 Task: Find a one-way flight from Atlanta to Laramie on May 3 for 3 passengers in premium economy, using United Airlines, with 1 checked bag, departing between 10:00 PM and 12:00 AM.
Action: Mouse moved to (312, 308)
Screenshot: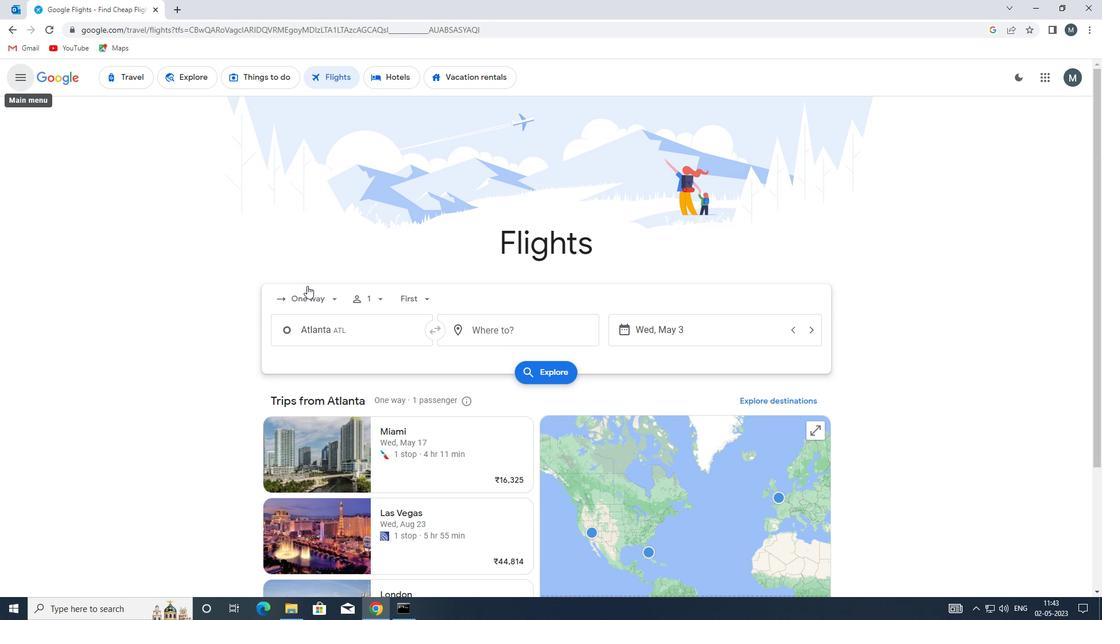 
Action: Mouse pressed left at (312, 308)
Screenshot: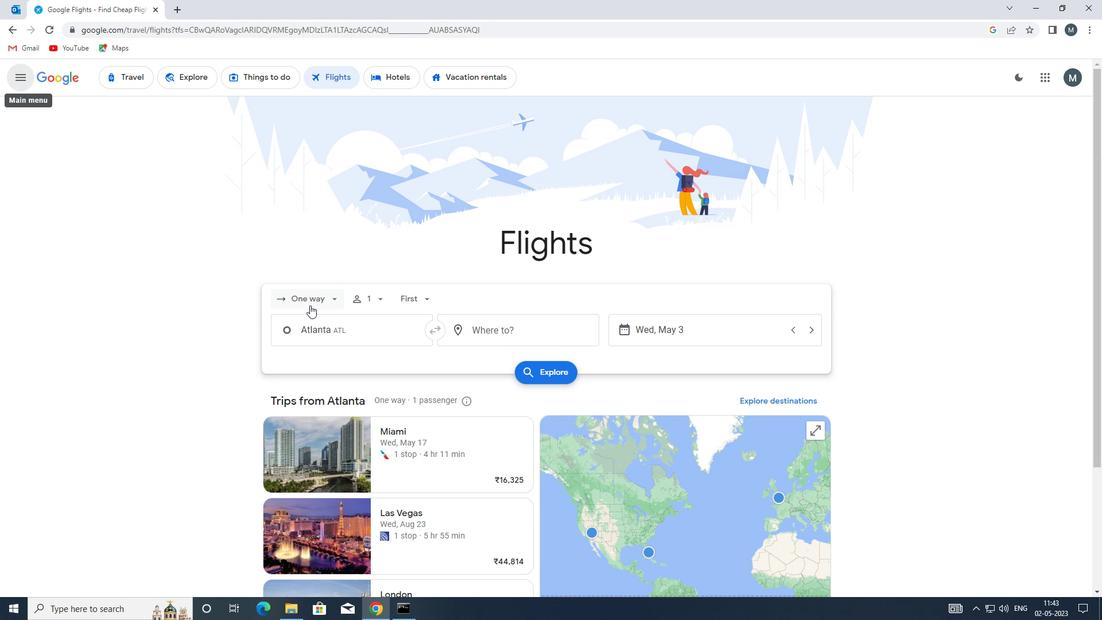 
Action: Mouse moved to (320, 359)
Screenshot: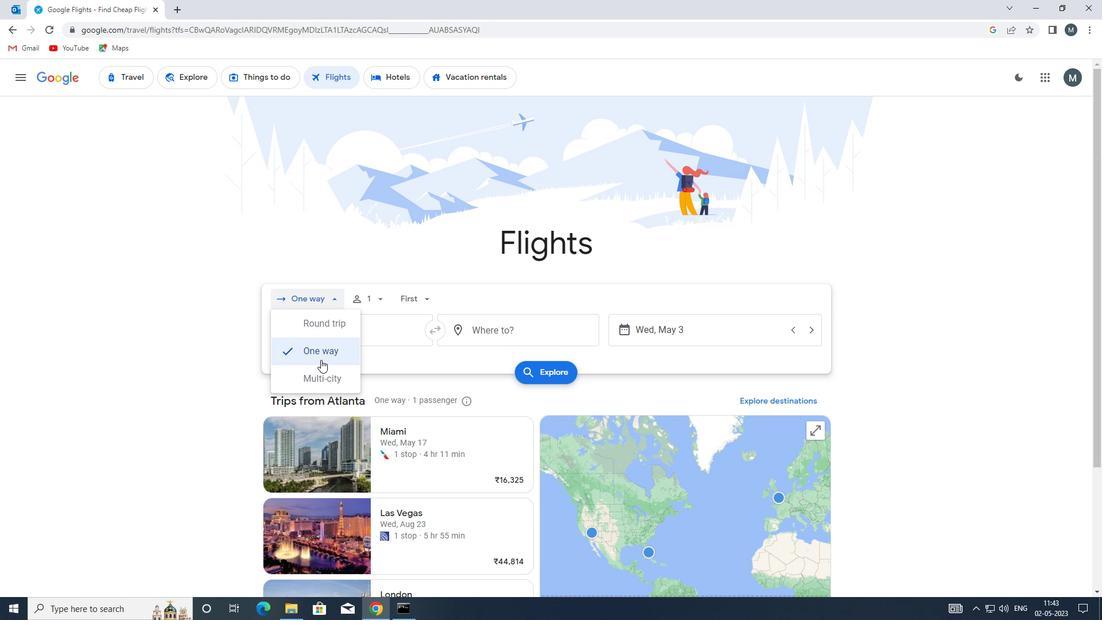 
Action: Mouse pressed left at (320, 359)
Screenshot: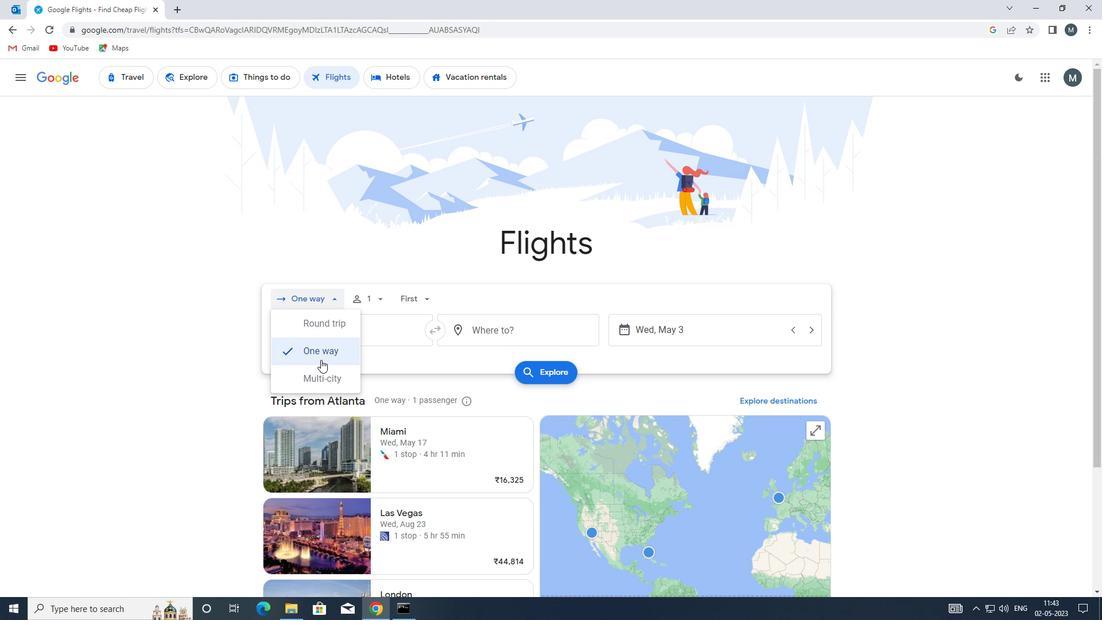 
Action: Mouse moved to (374, 302)
Screenshot: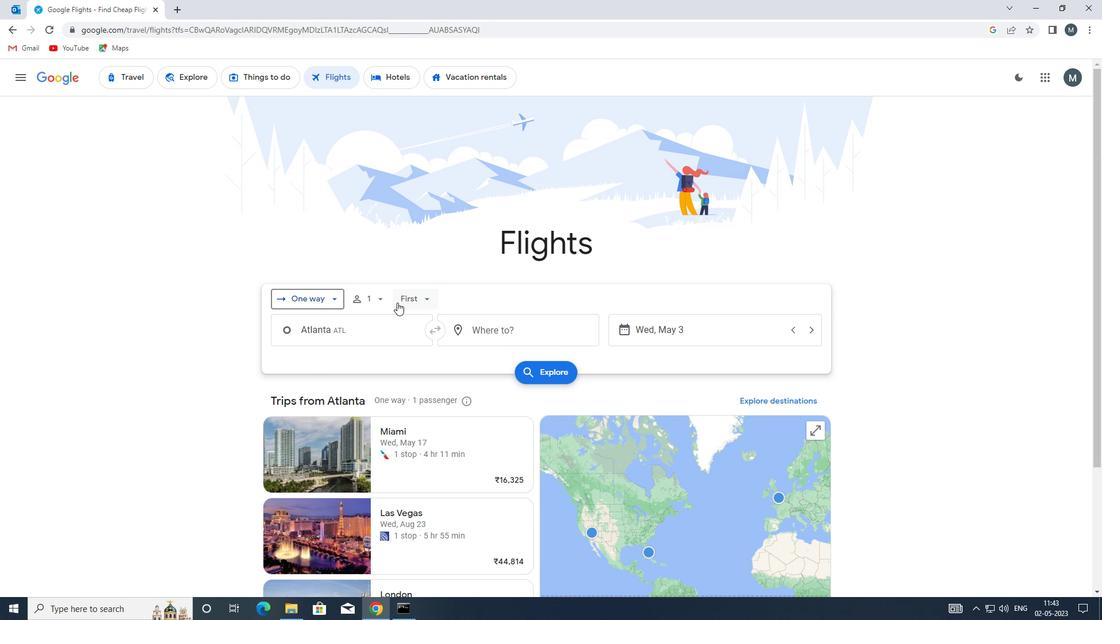 
Action: Mouse pressed left at (374, 302)
Screenshot: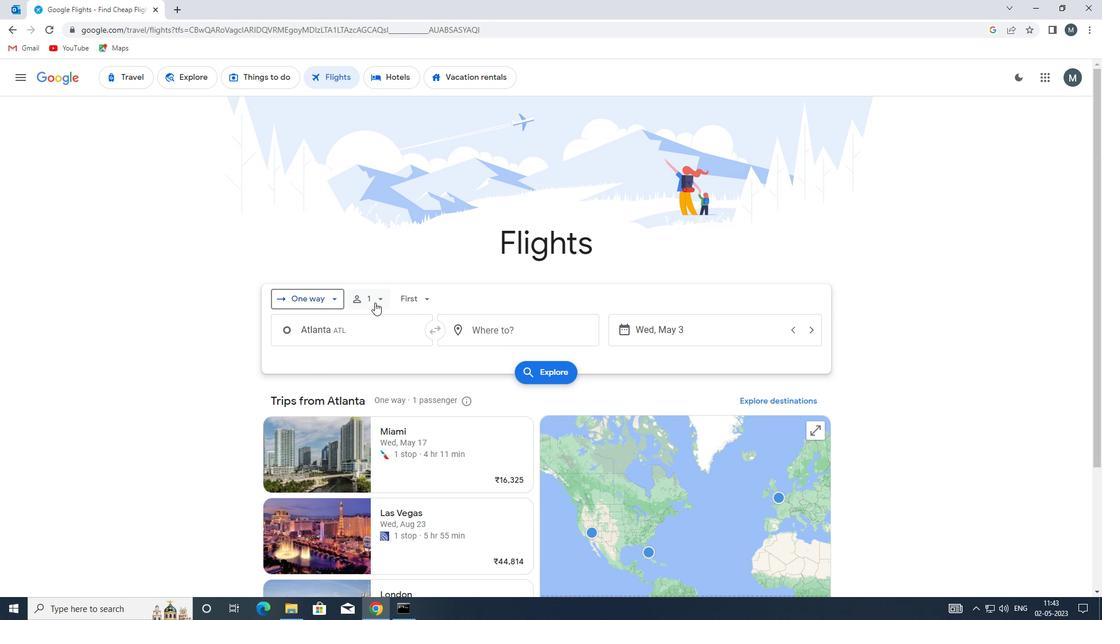
Action: Mouse moved to (463, 358)
Screenshot: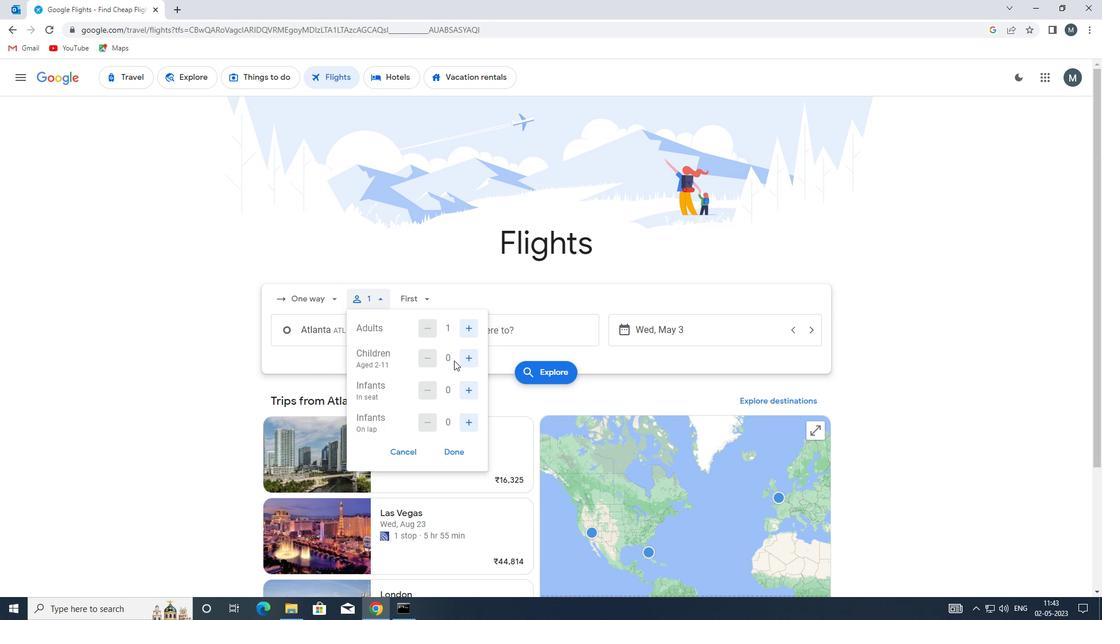 
Action: Mouse pressed left at (463, 358)
Screenshot: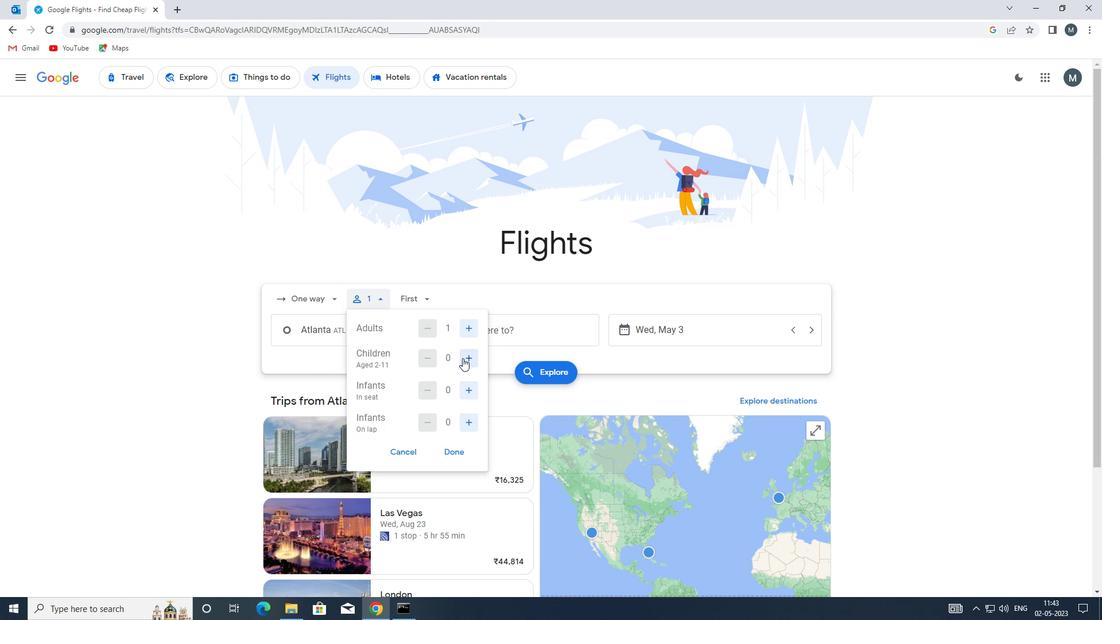 
Action: Mouse moved to (474, 387)
Screenshot: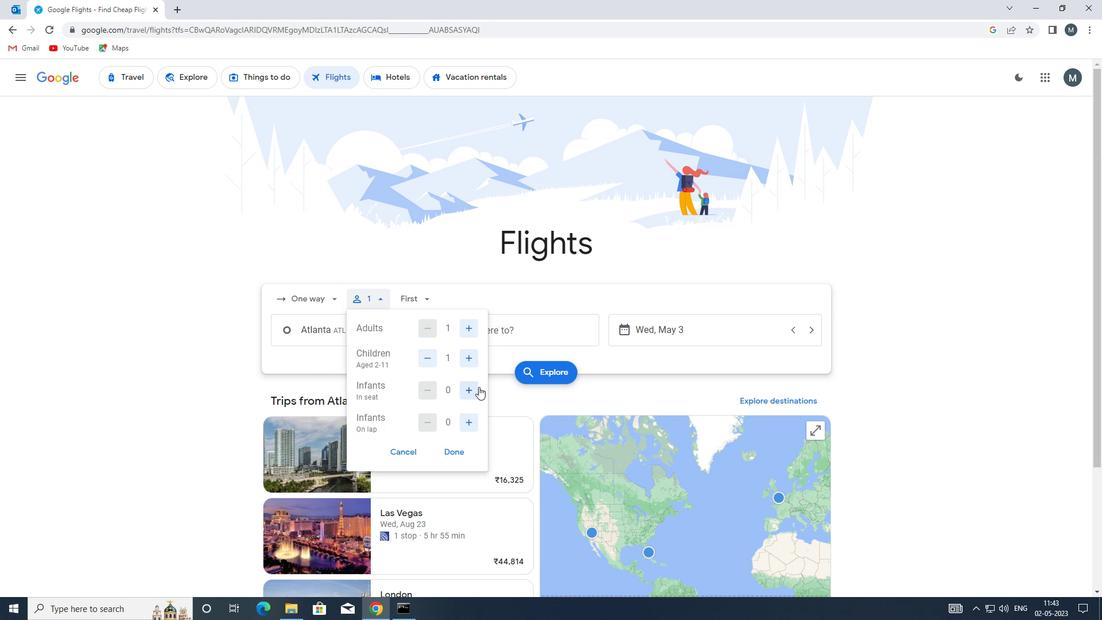 
Action: Mouse pressed left at (474, 387)
Screenshot: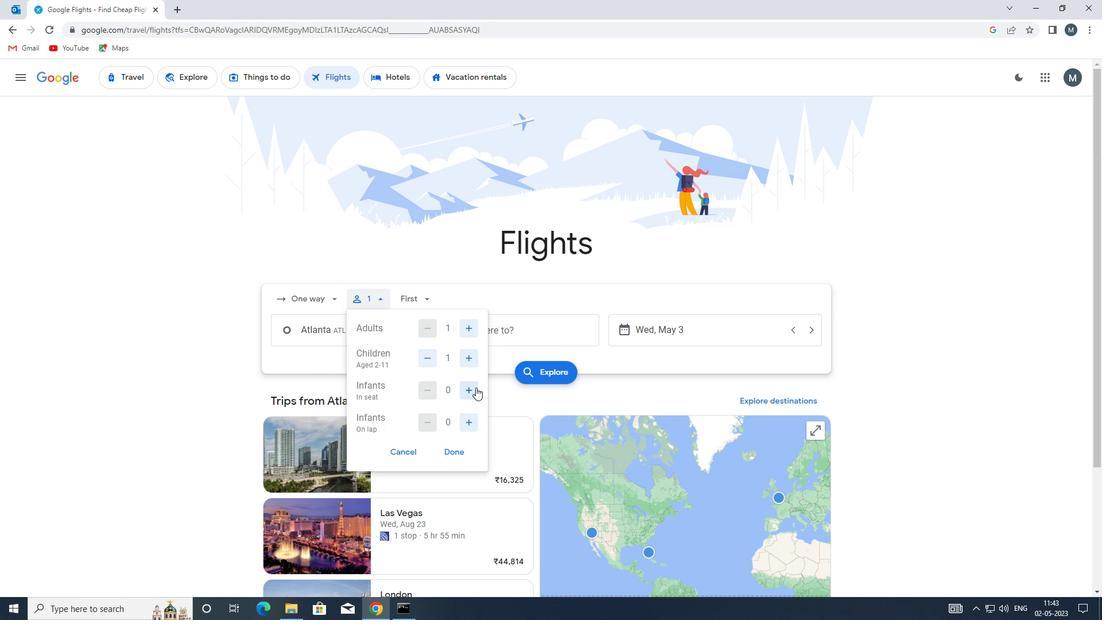 
Action: Mouse moved to (450, 455)
Screenshot: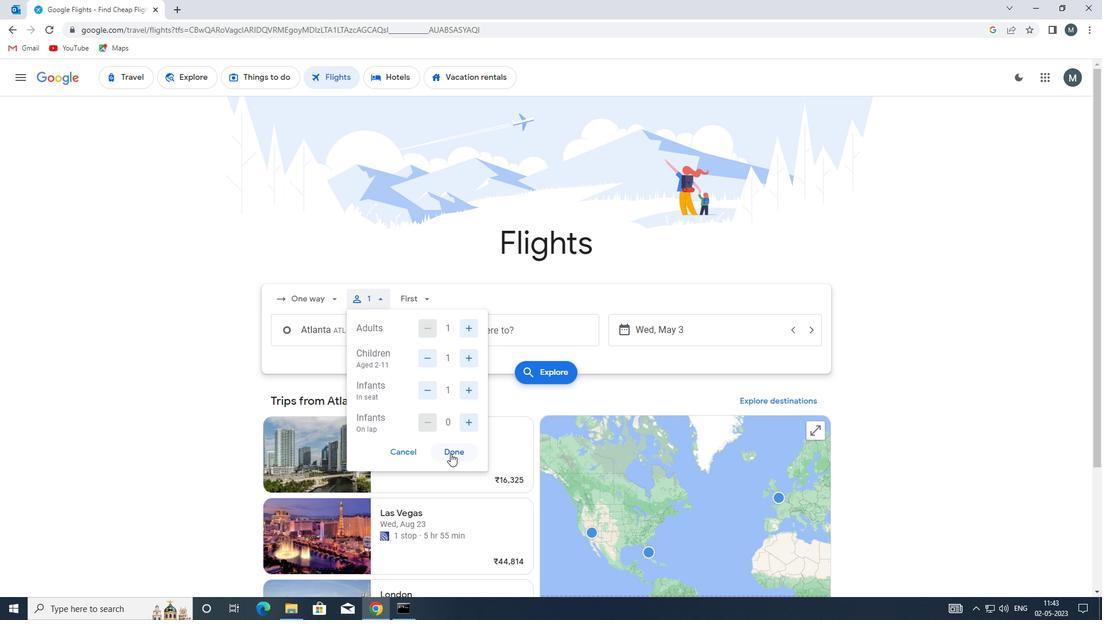 
Action: Mouse pressed left at (450, 455)
Screenshot: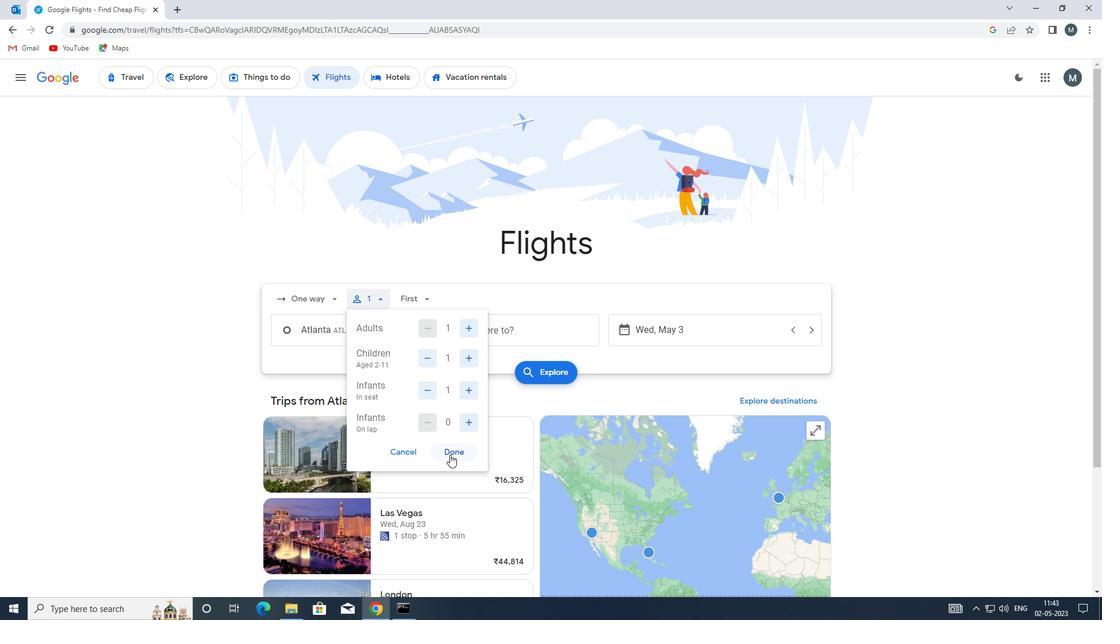 
Action: Mouse moved to (415, 296)
Screenshot: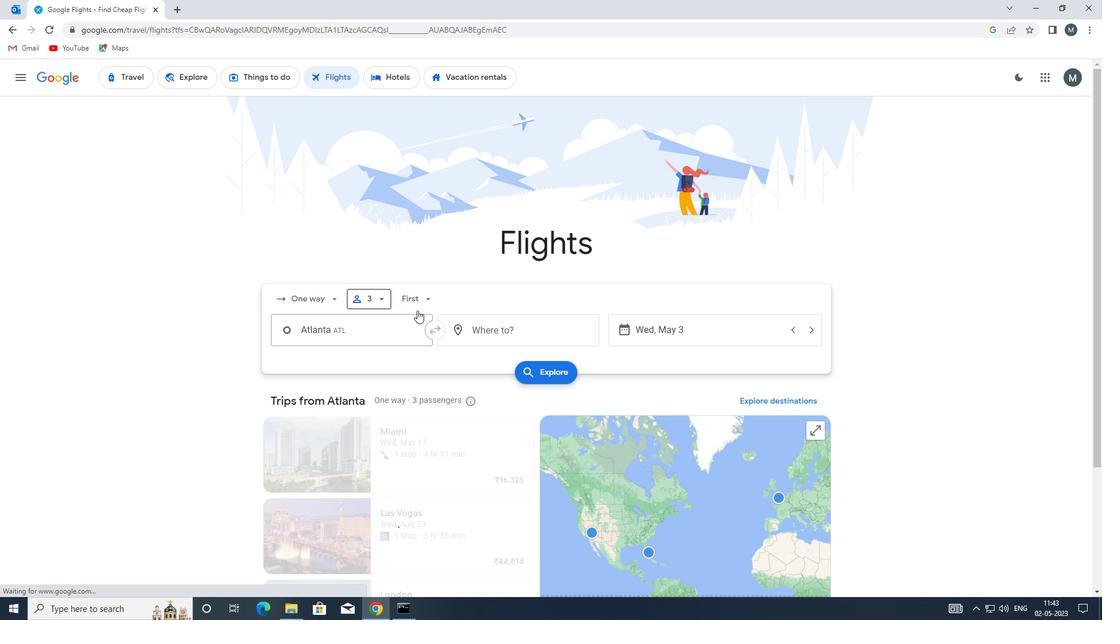 
Action: Mouse pressed left at (415, 296)
Screenshot: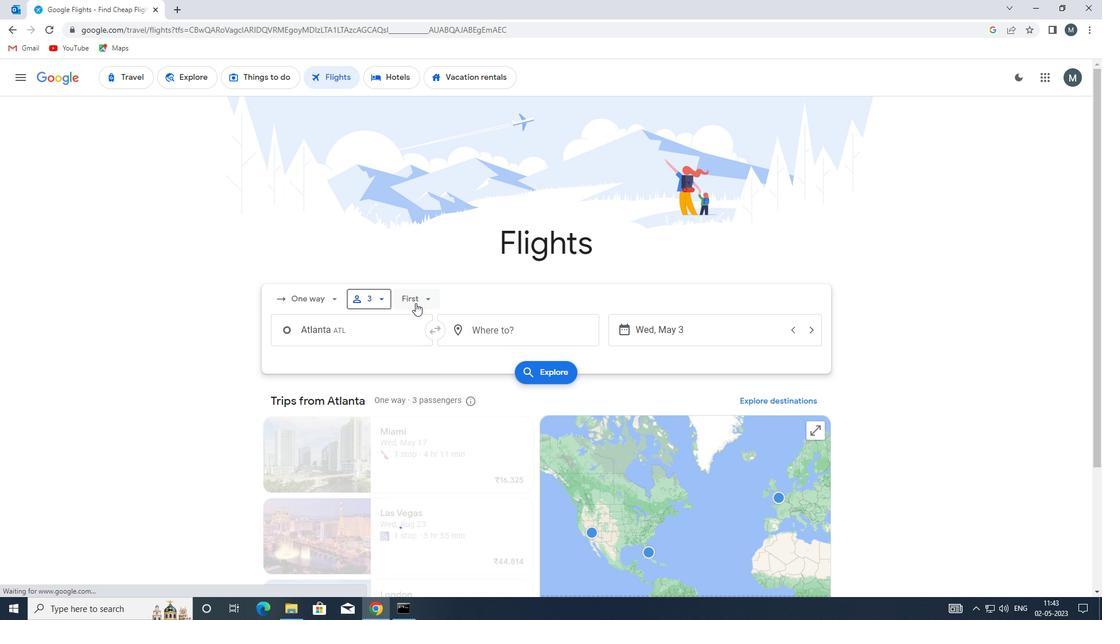 
Action: Mouse moved to (454, 351)
Screenshot: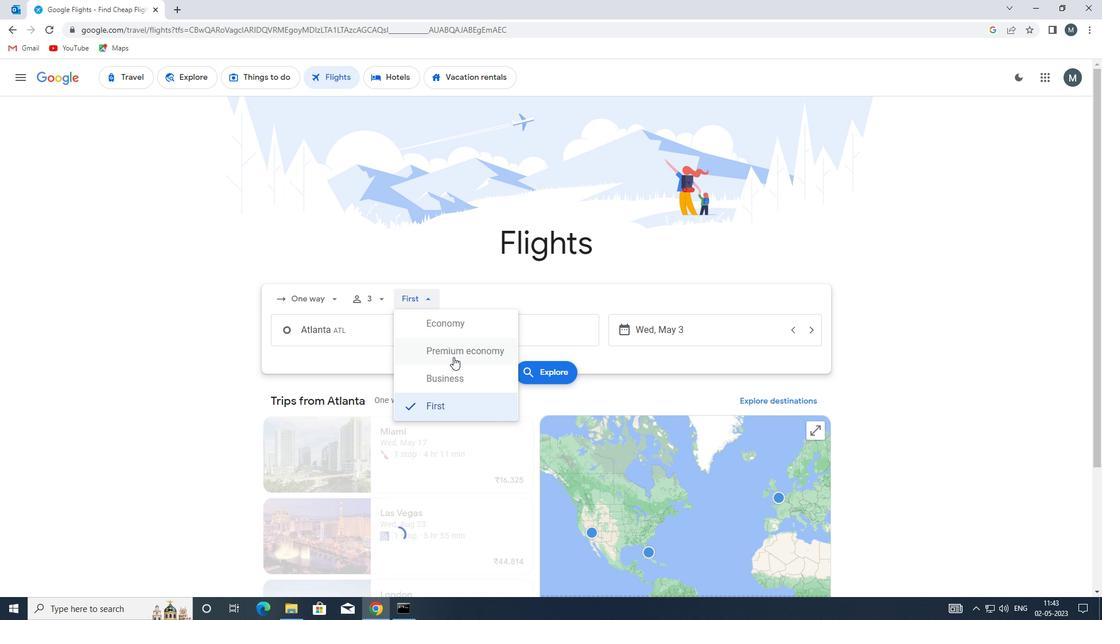 
Action: Mouse pressed left at (454, 351)
Screenshot: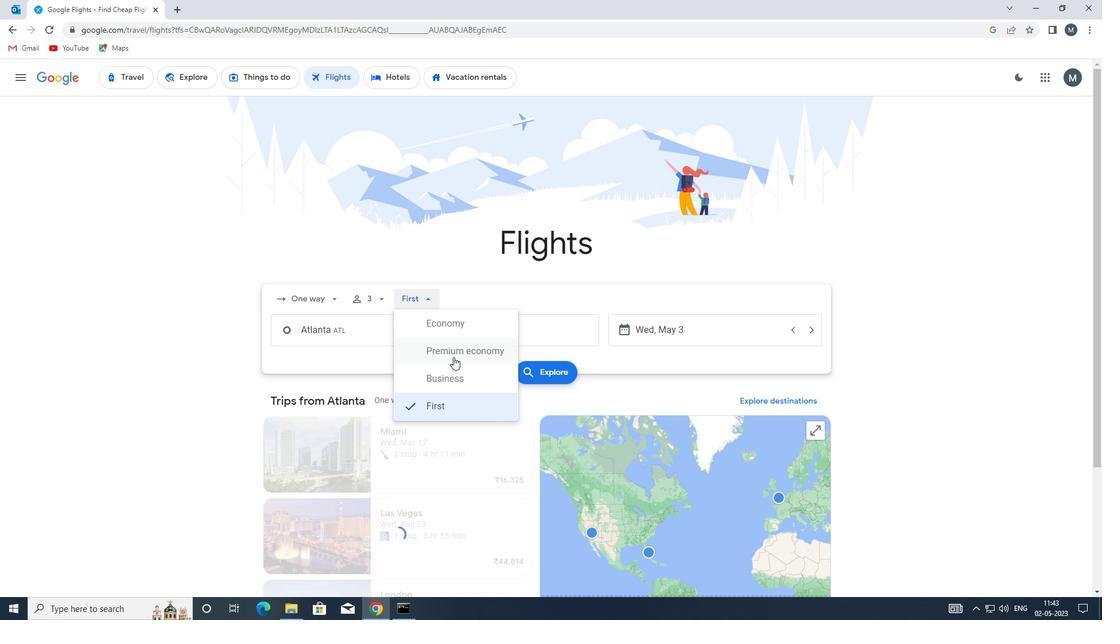 
Action: Mouse moved to (366, 331)
Screenshot: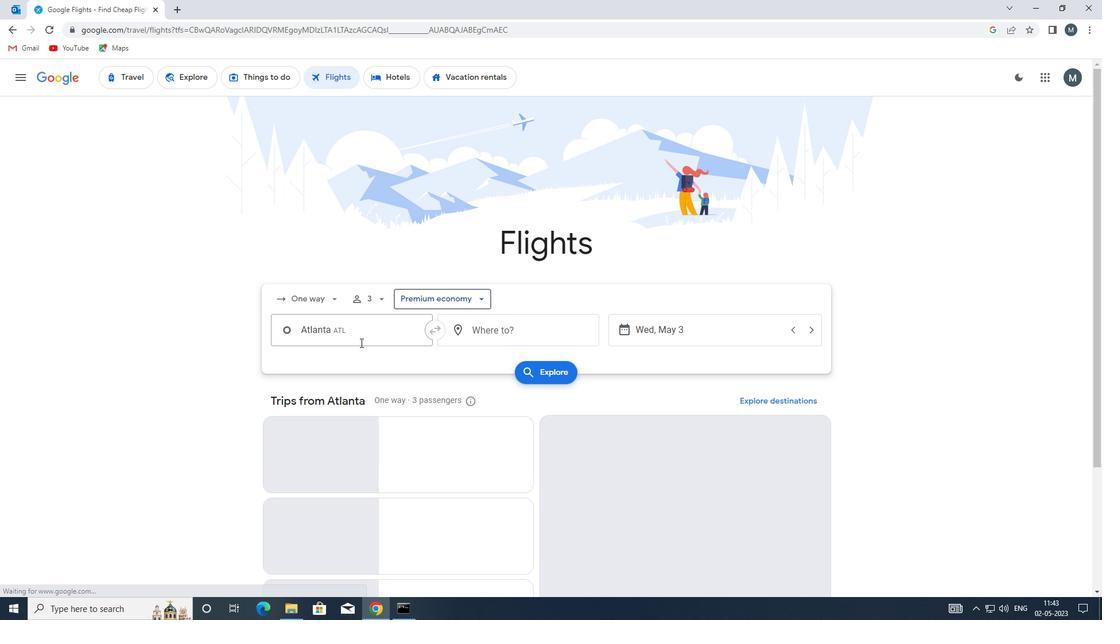 
Action: Mouse pressed left at (366, 331)
Screenshot: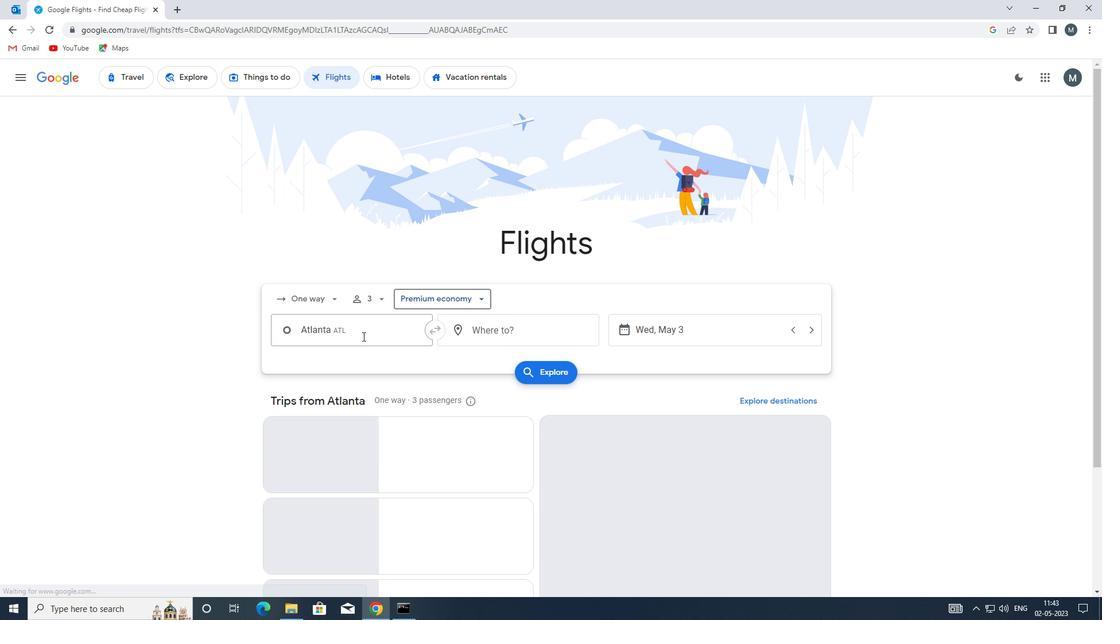 
Action: Key pressed atl<Key.enter>
Screenshot: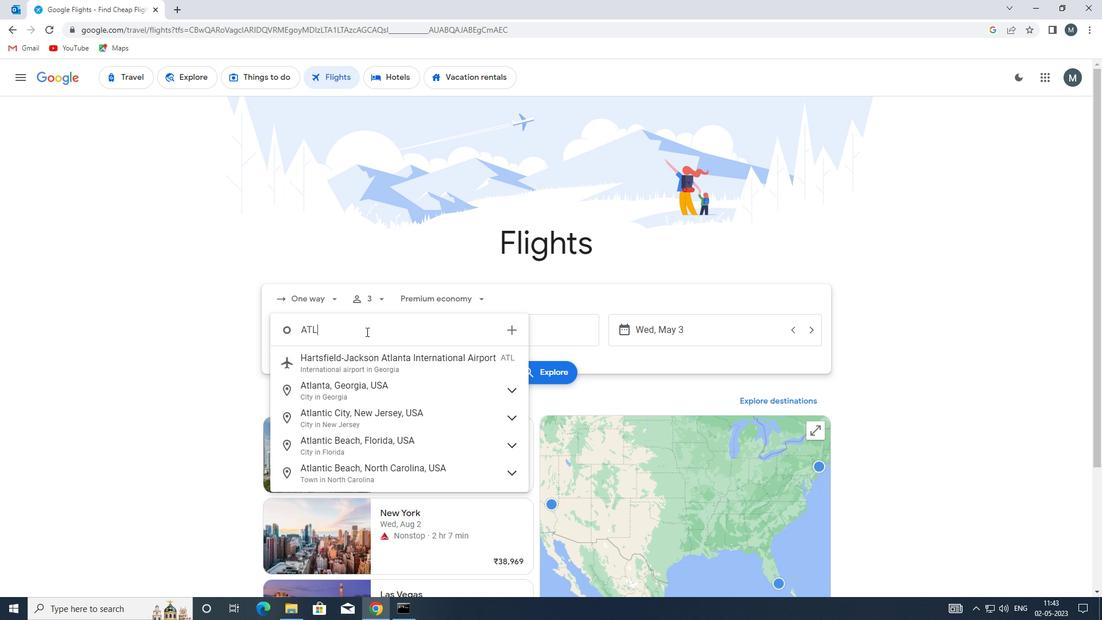 
Action: Mouse moved to (479, 333)
Screenshot: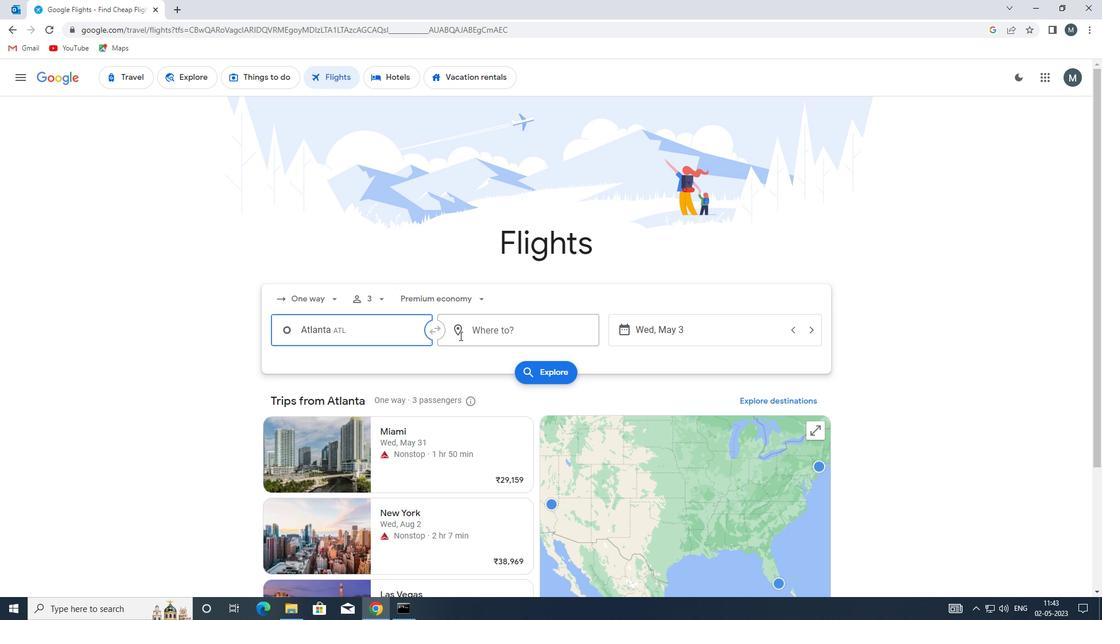 
Action: Mouse pressed left at (479, 333)
Screenshot: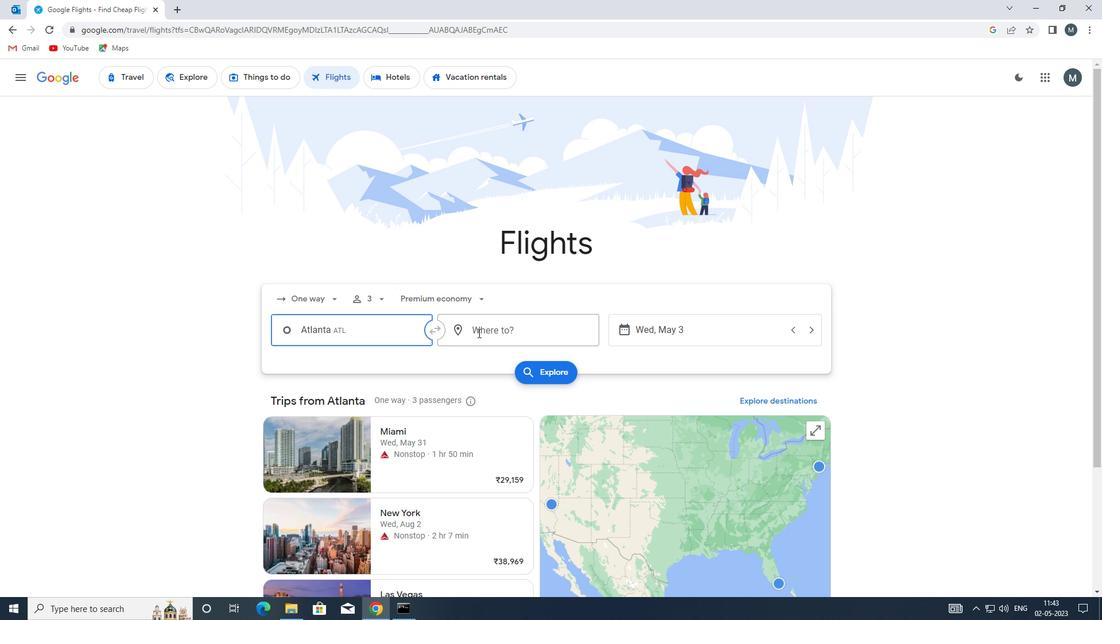 
Action: Key pressed lar<Key.enter>
Screenshot: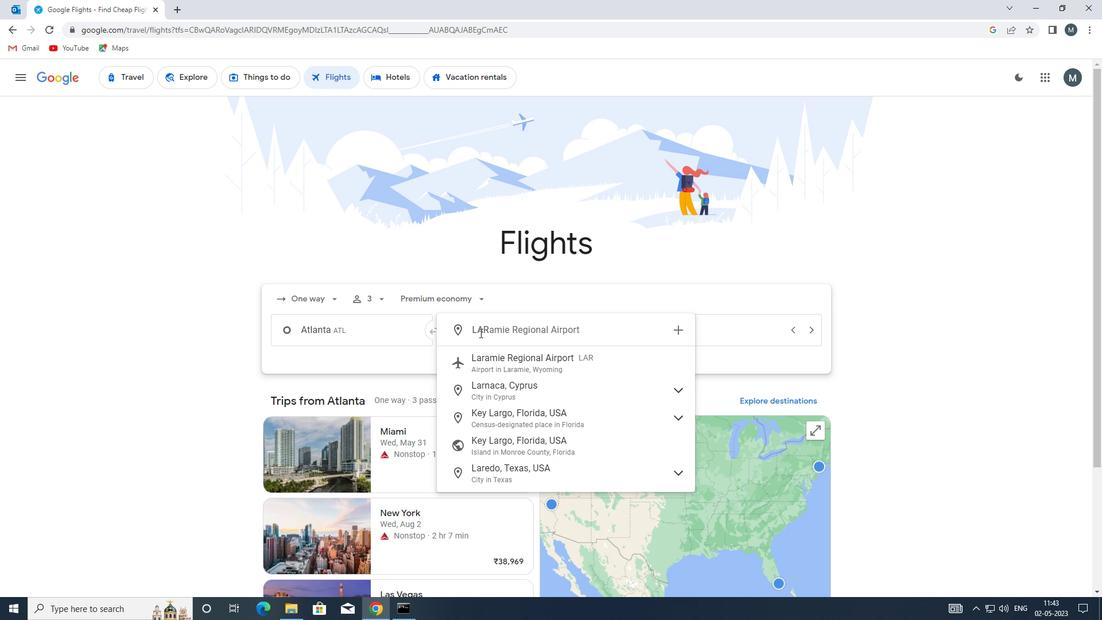 
Action: Mouse moved to (676, 333)
Screenshot: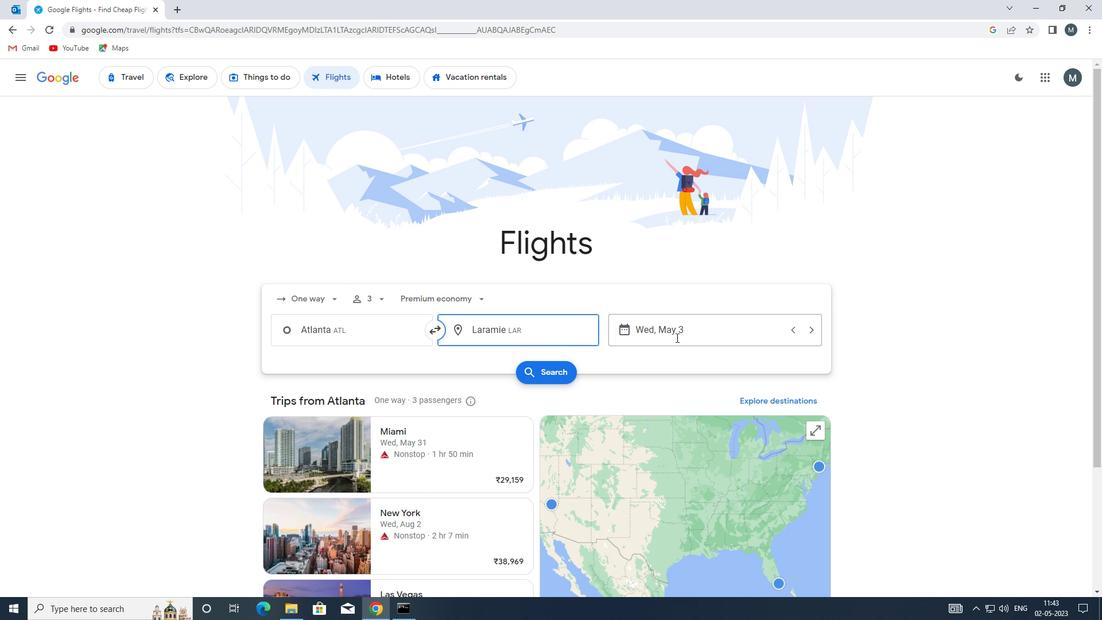 
Action: Mouse pressed left at (676, 333)
Screenshot: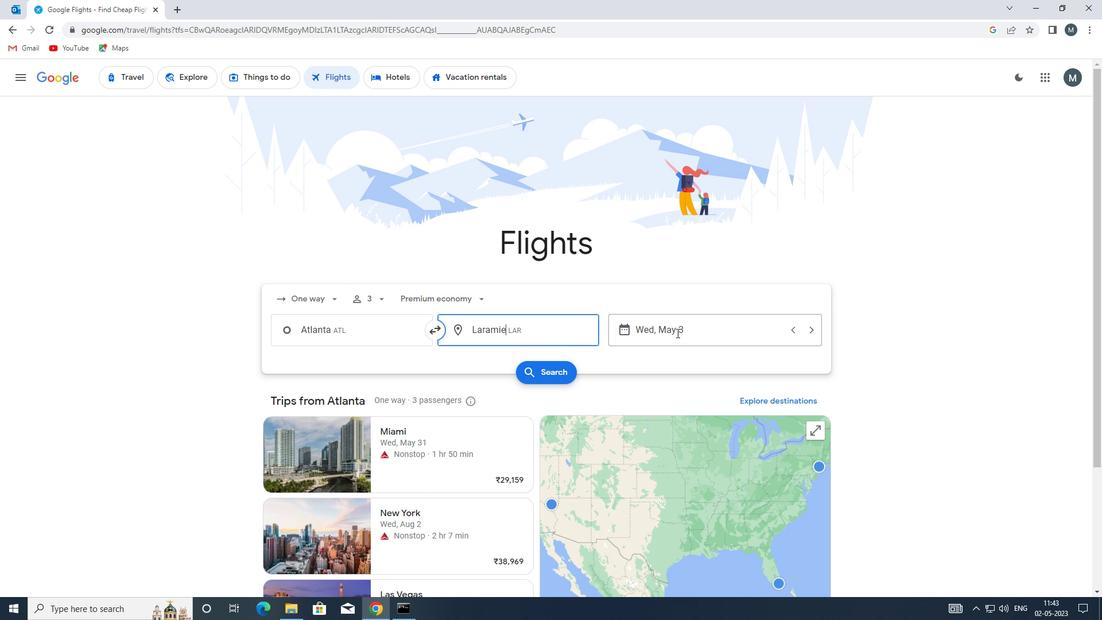 
Action: Mouse moved to (498, 393)
Screenshot: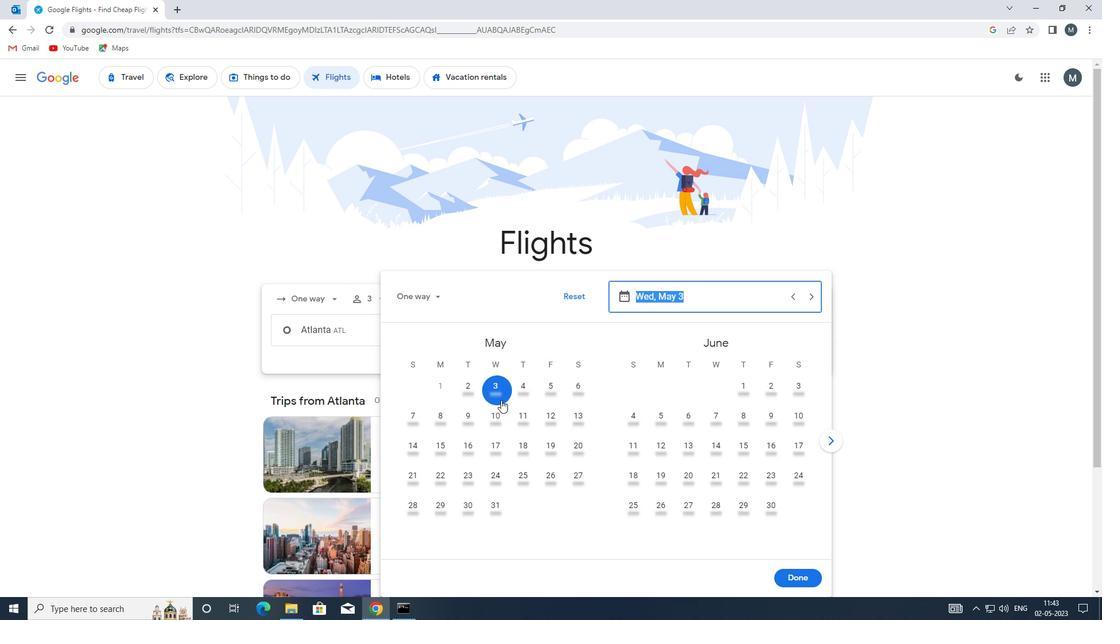 
Action: Mouse pressed left at (498, 393)
Screenshot: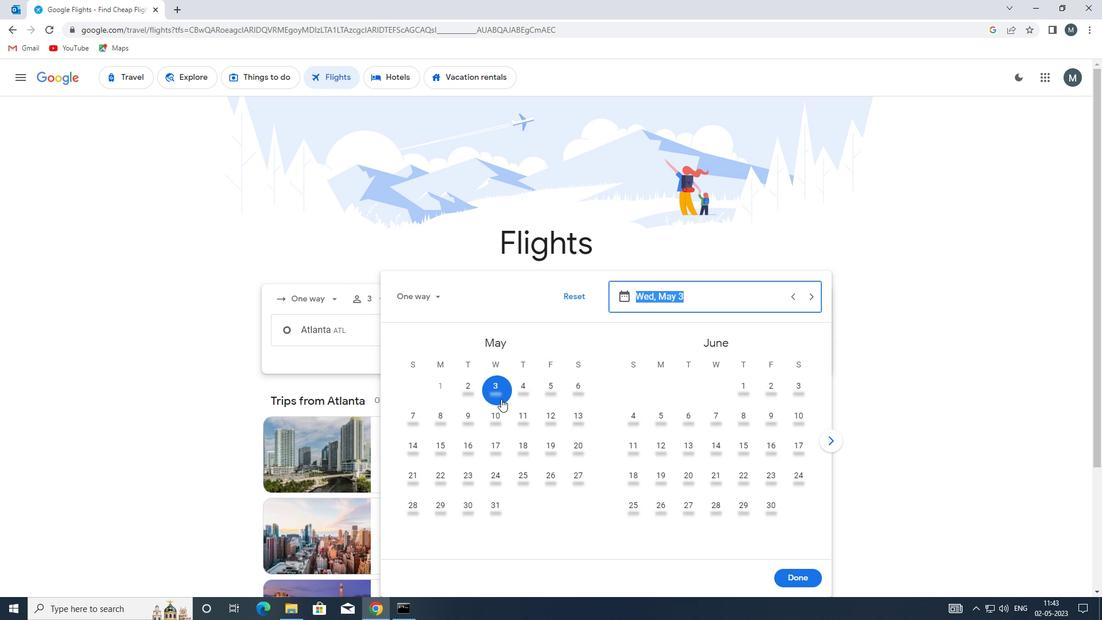 
Action: Mouse moved to (614, 451)
Screenshot: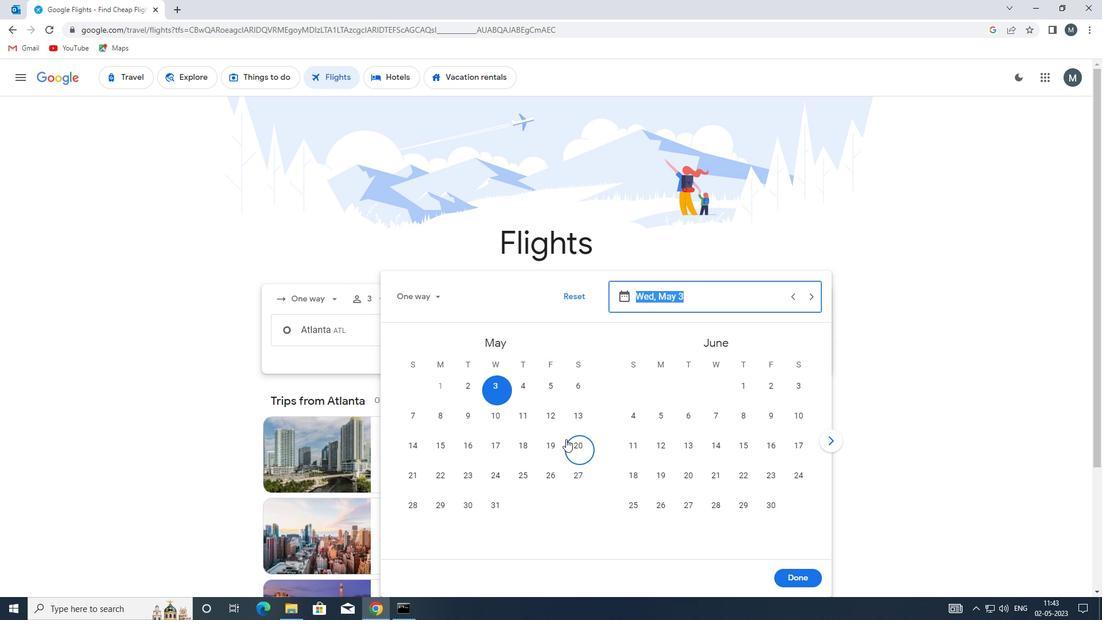 
Action: Mouse scrolled (614, 450) with delta (0, 0)
Screenshot: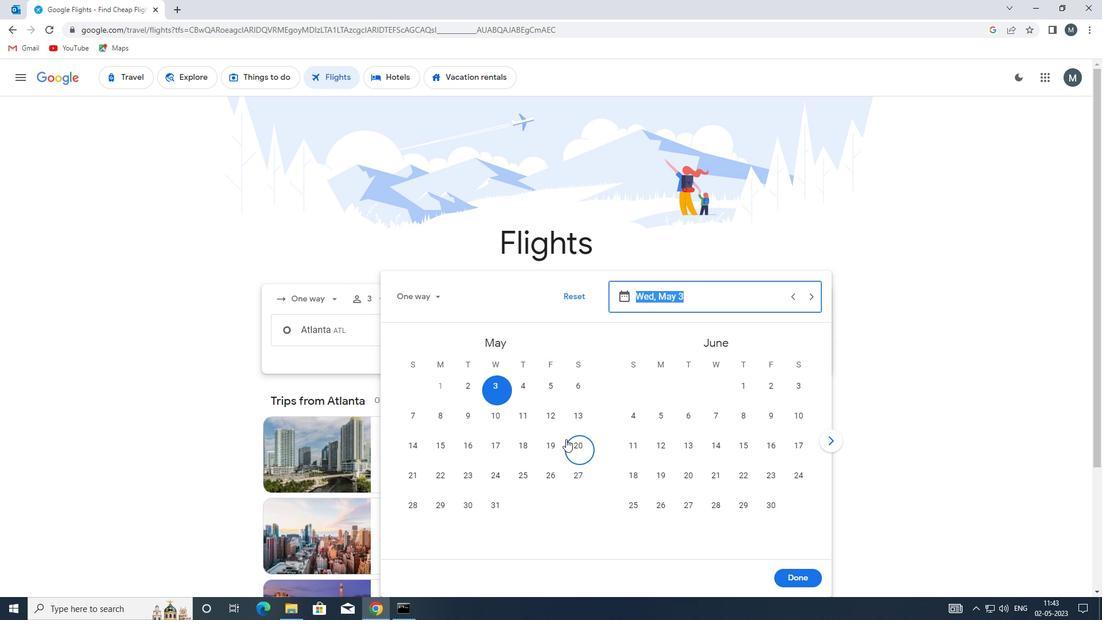 
Action: Mouse moved to (783, 519)
Screenshot: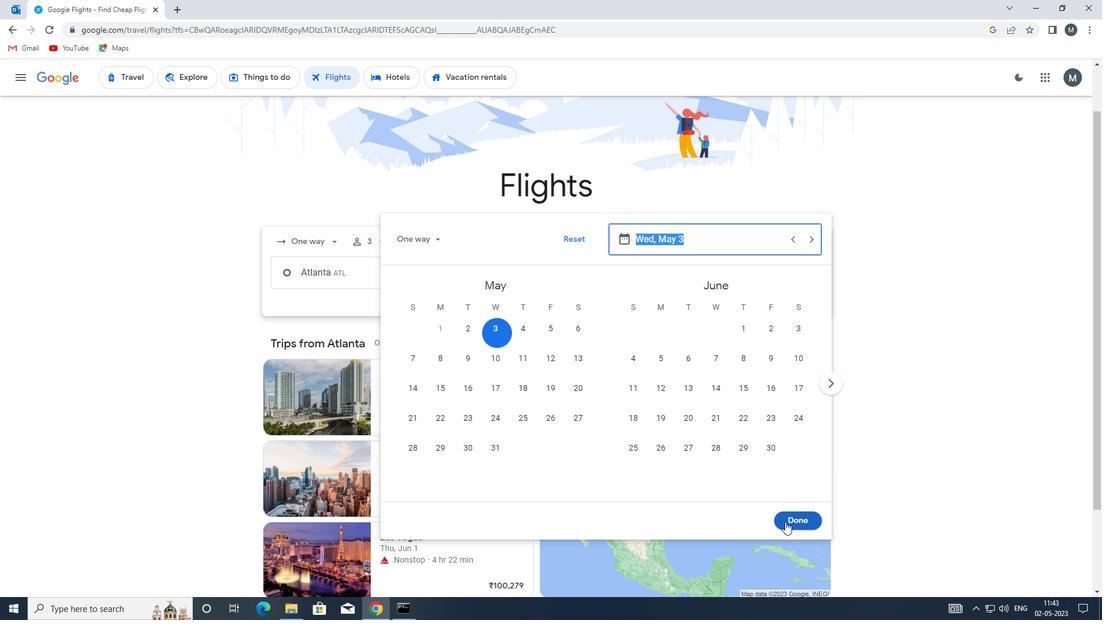 
Action: Mouse pressed left at (783, 519)
Screenshot: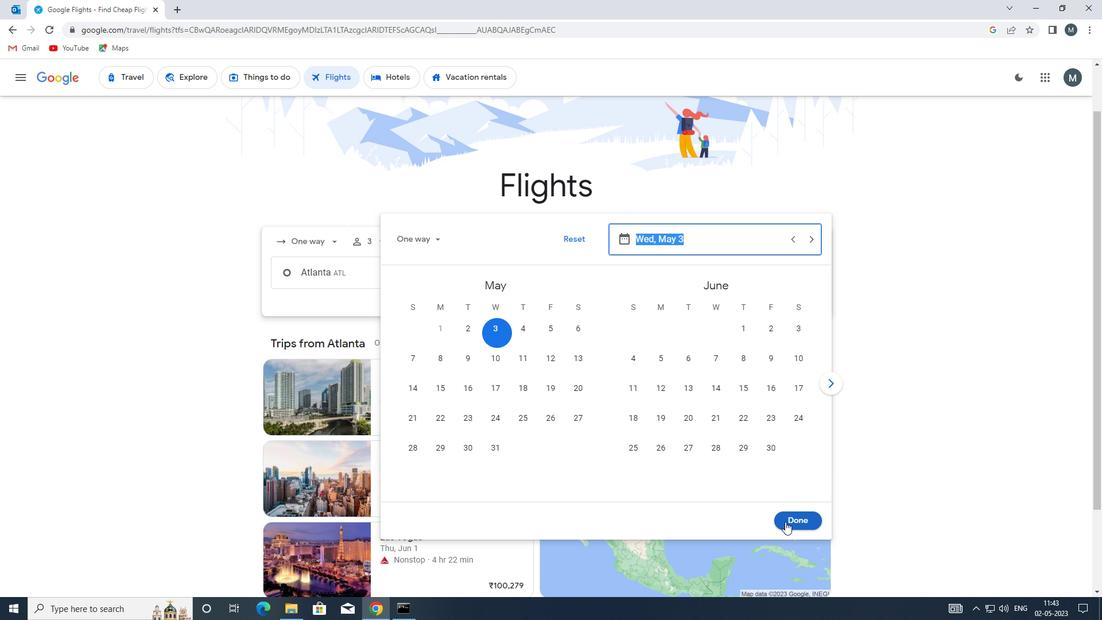 
Action: Mouse moved to (544, 320)
Screenshot: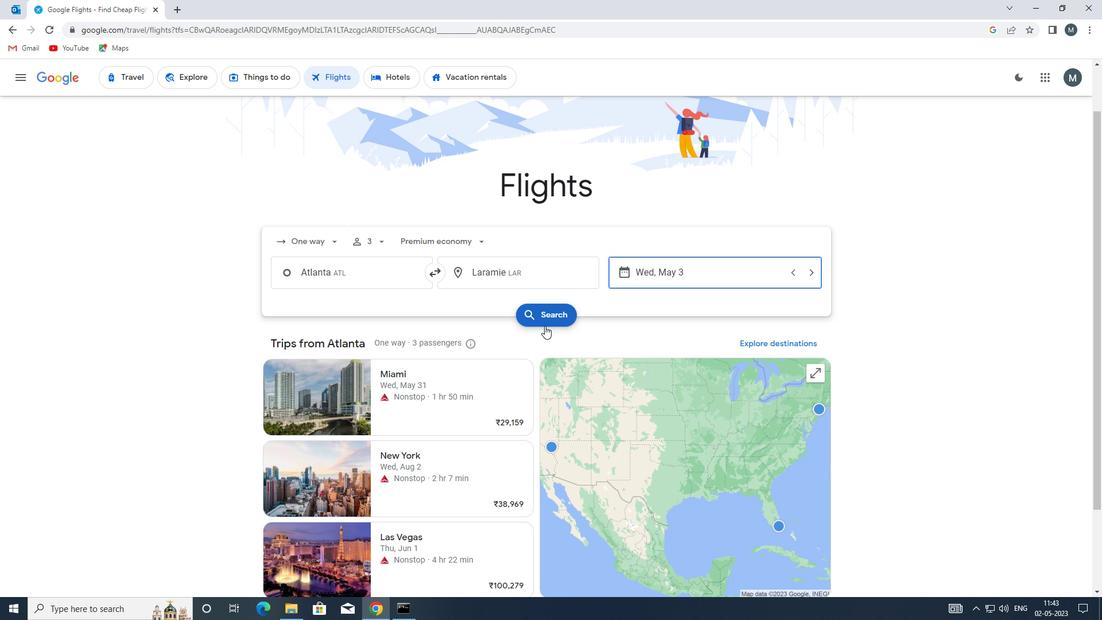 
Action: Mouse pressed left at (544, 320)
Screenshot: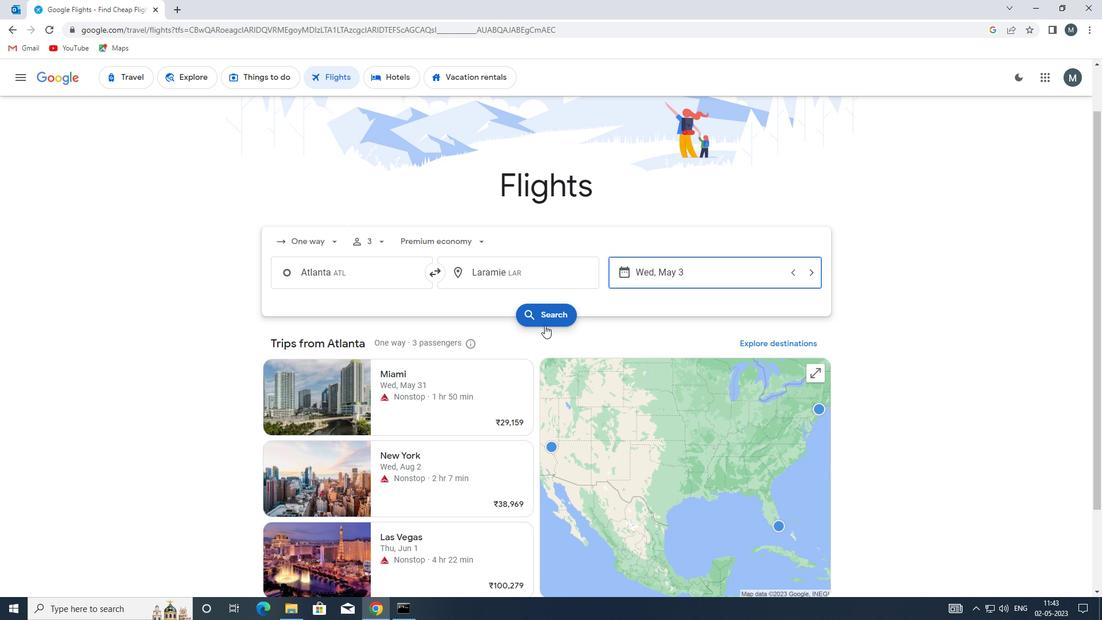 
Action: Mouse moved to (281, 182)
Screenshot: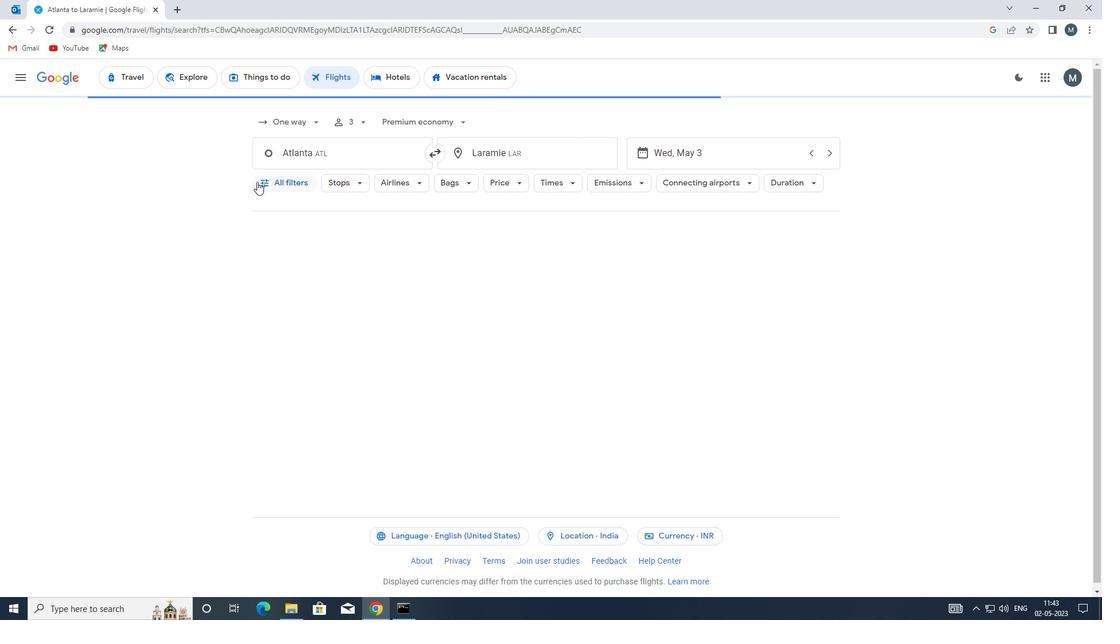 
Action: Mouse pressed left at (281, 182)
Screenshot: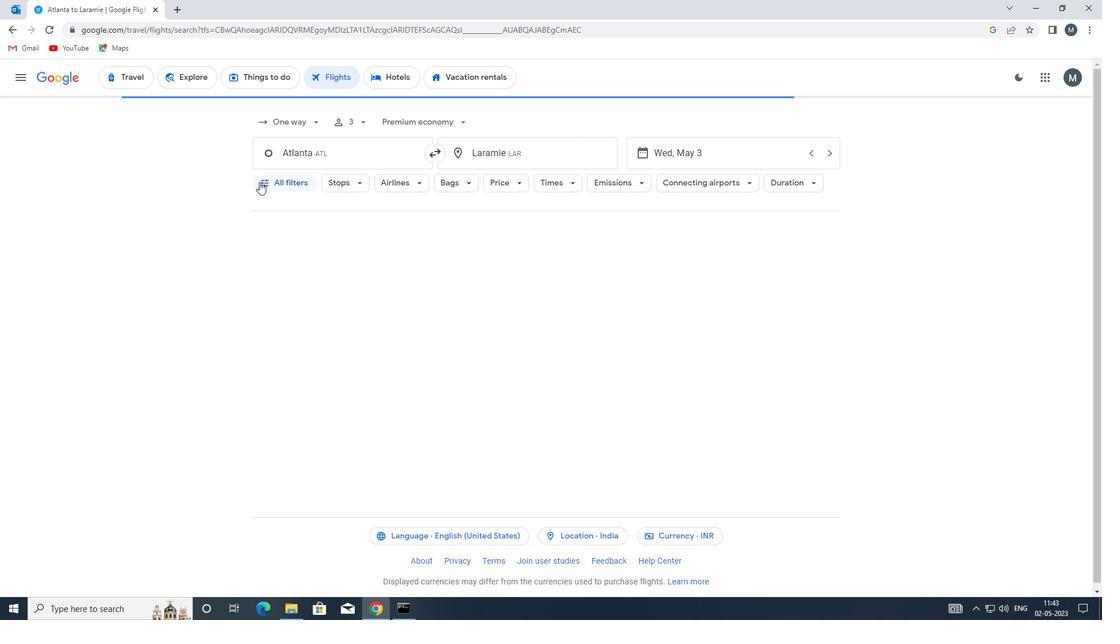 
Action: Mouse moved to (308, 251)
Screenshot: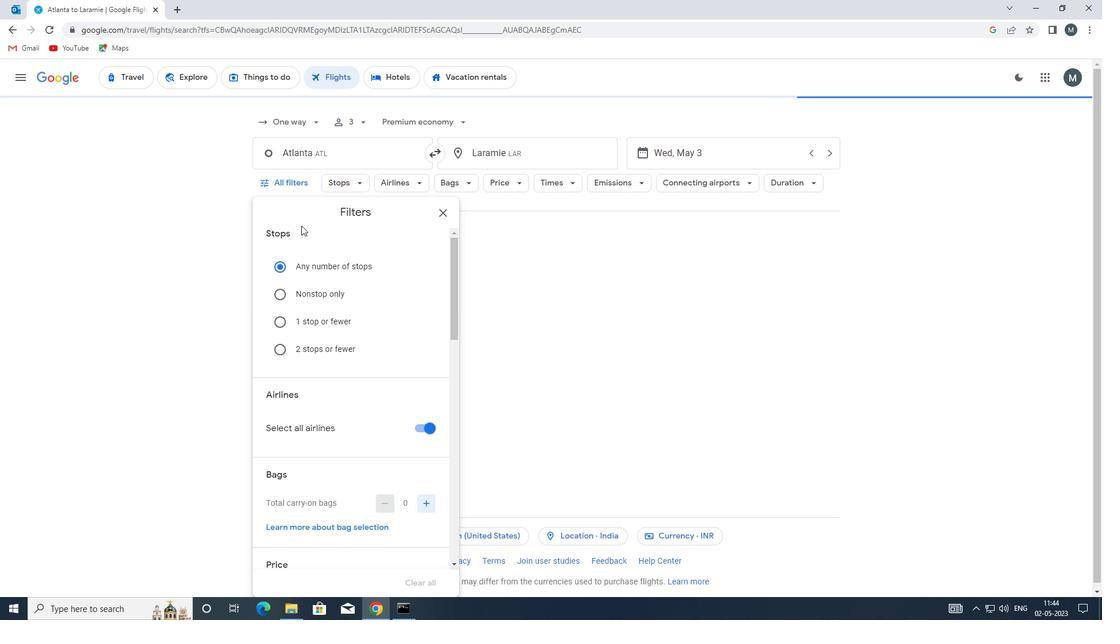 
Action: Mouse scrolled (308, 250) with delta (0, 0)
Screenshot: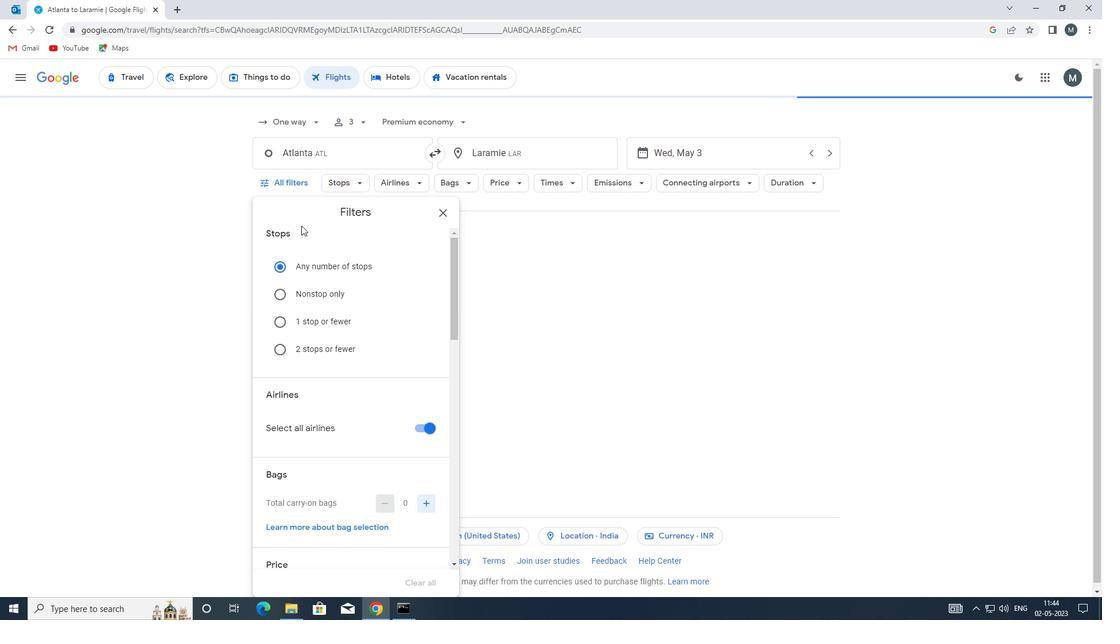 
Action: Mouse moved to (310, 264)
Screenshot: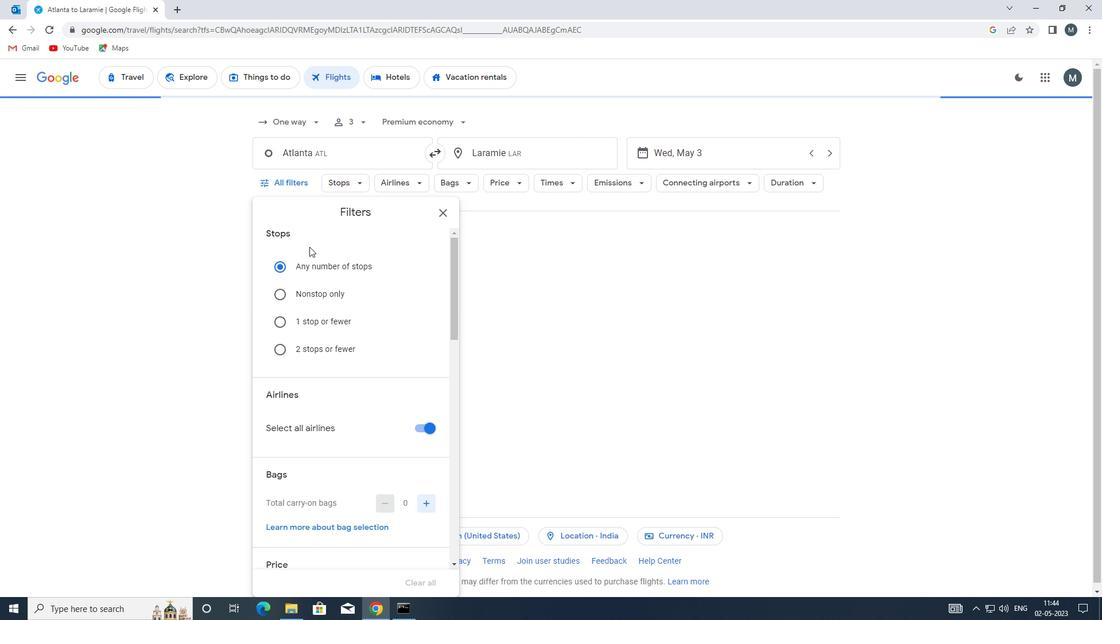 
Action: Mouse scrolled (310, 263) with delta (0, 0)
Screenshot: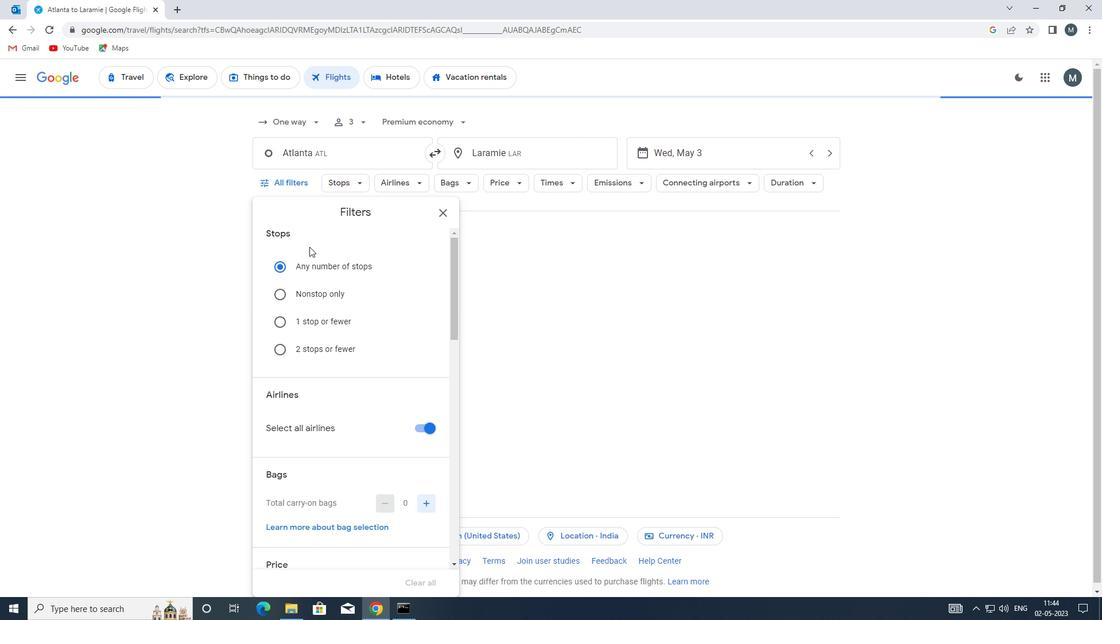 
Action: Mouse moved to (424, 314)
Screenshot: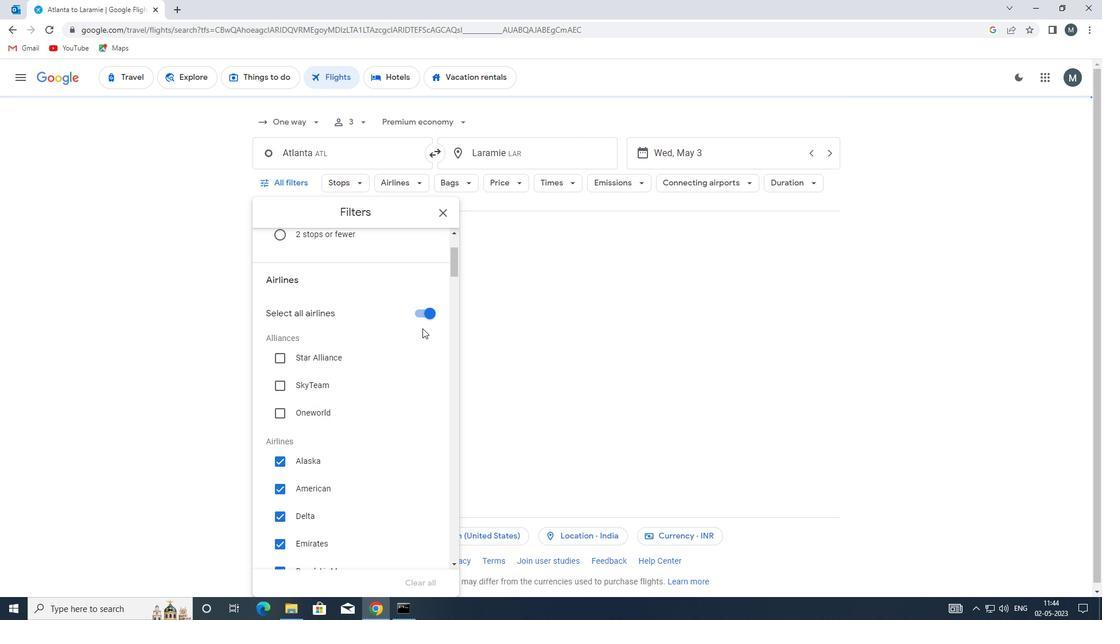 
Action: Mouse pressed left at (424, 314)
Screenshot: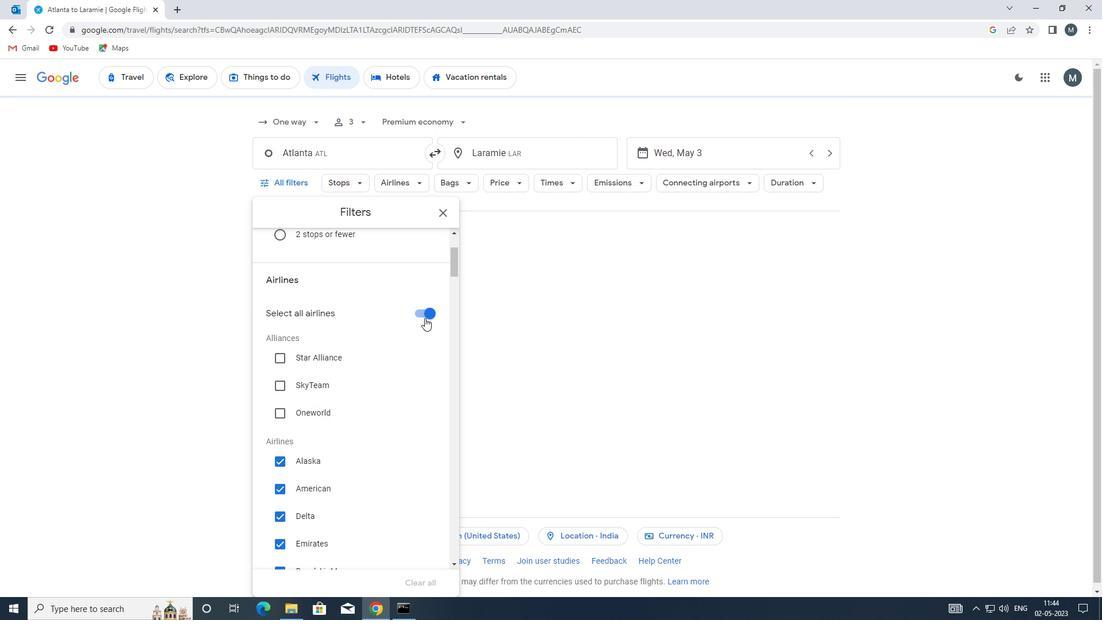 
Action: Mouse moved to (343, 307)
Screenshot: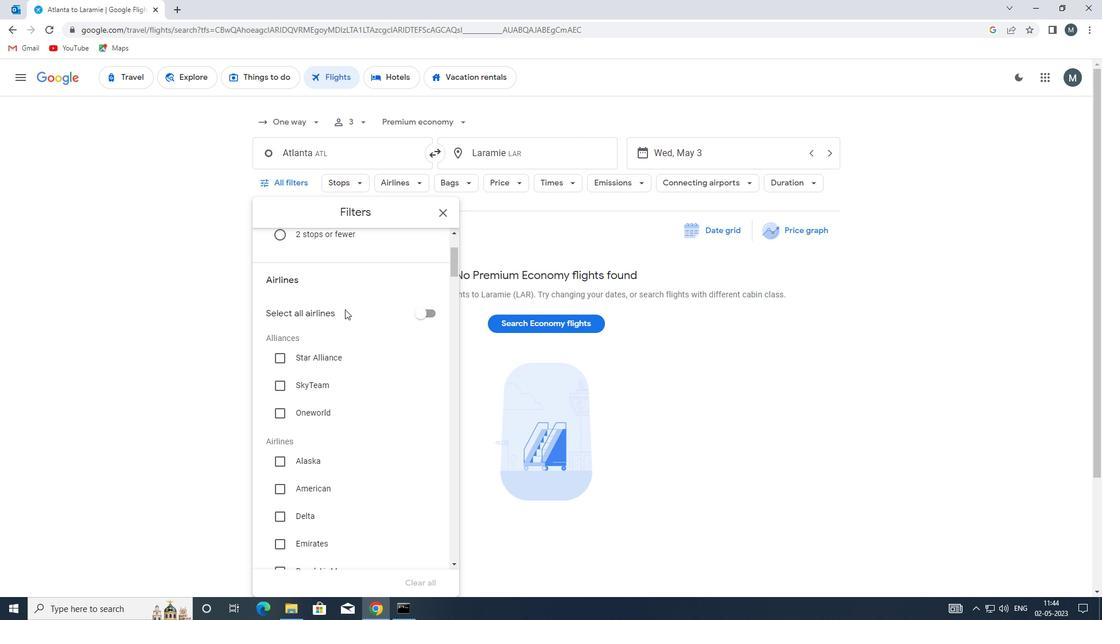 
Action: Mouse scrolled (343, 307) with delta (0, 0)
Screenshot: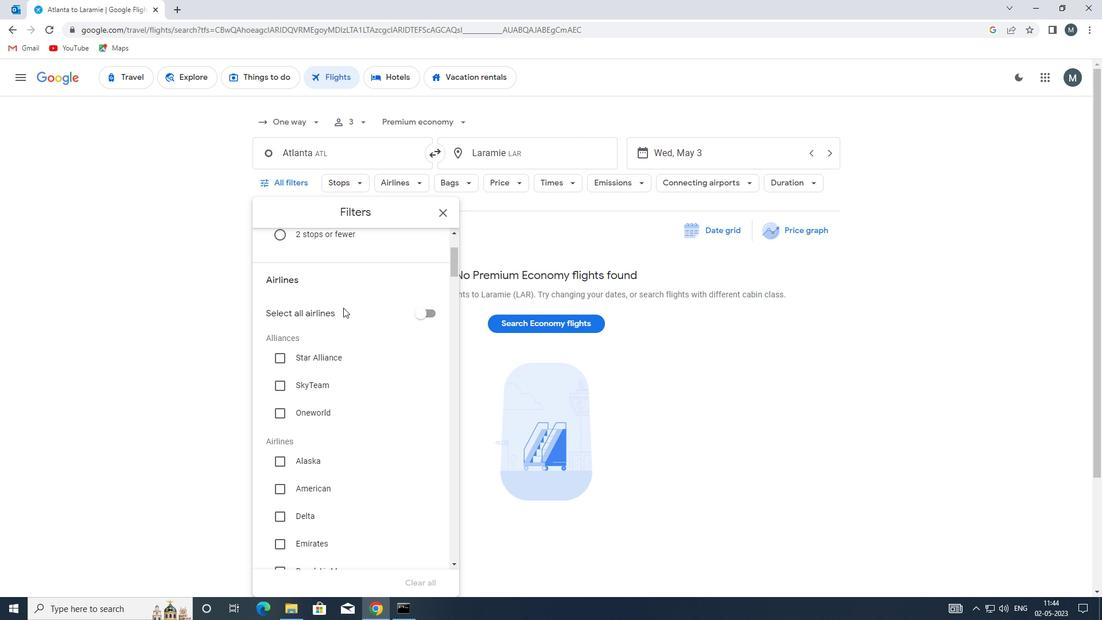 
Action: Mouse moved to (339, 315)
Screenshot: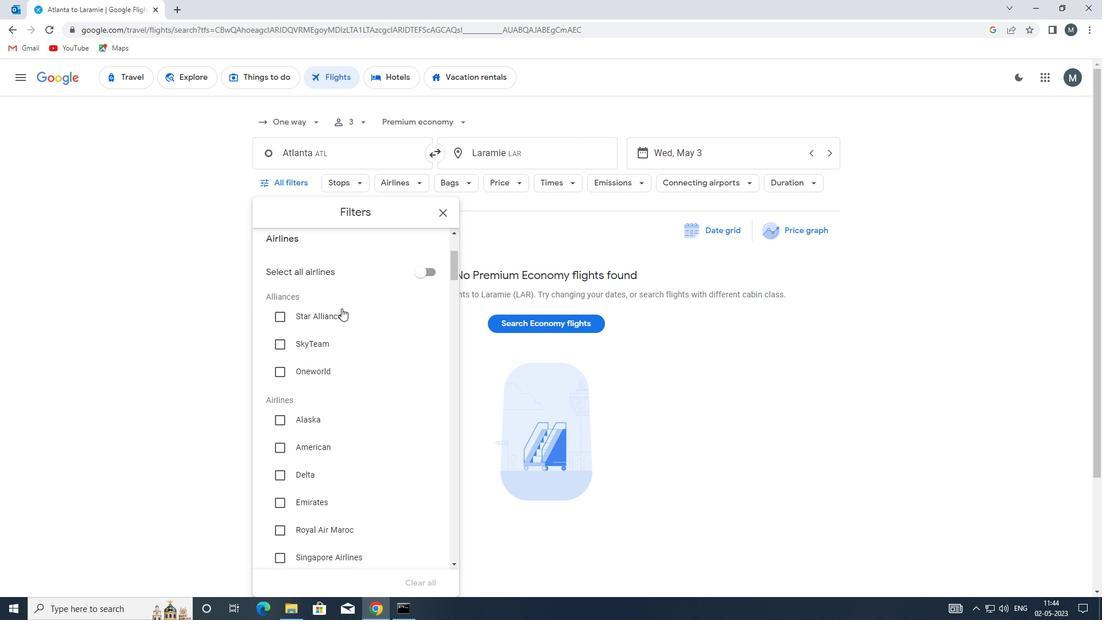 
Action: Mouse scrolled (339, 314) with delta (0, 0)
Screenshot: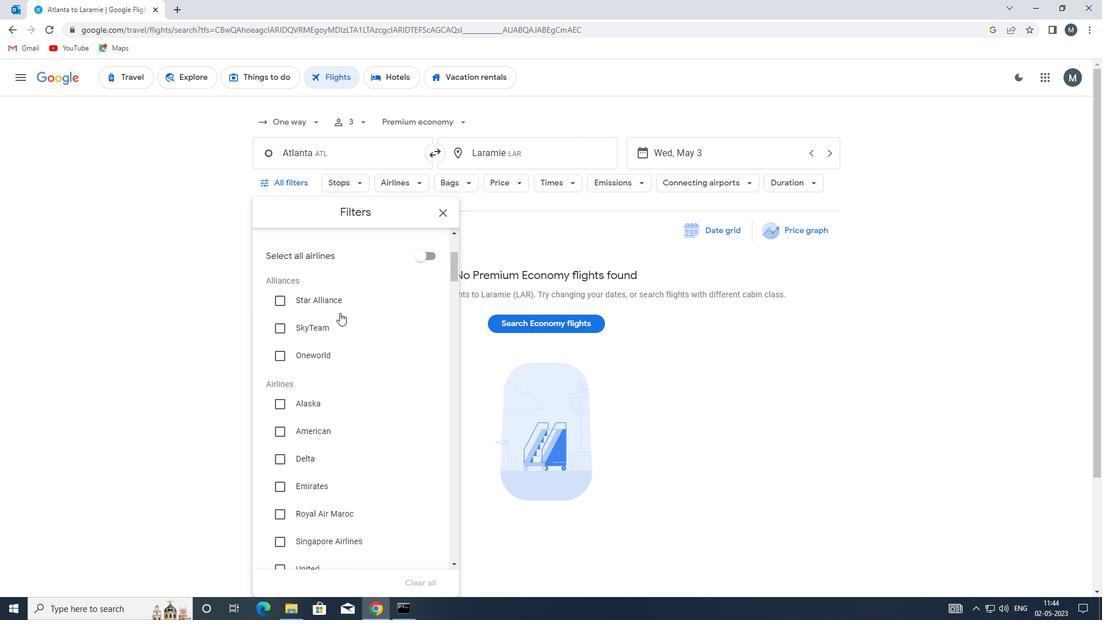 
Action: Mouse moved to (339, 315)
Screenshot: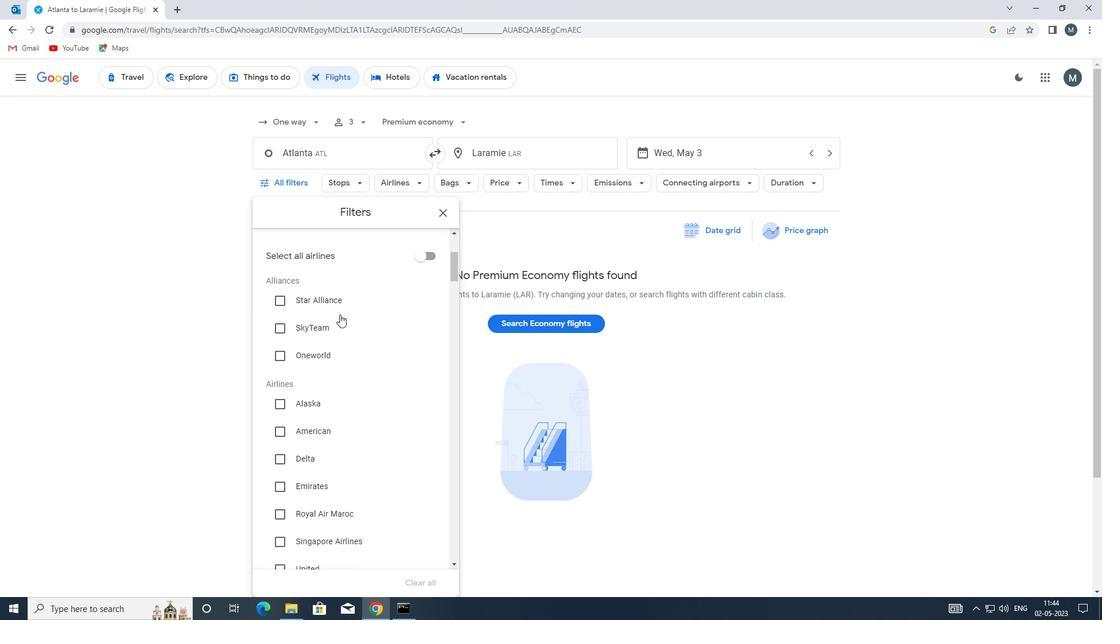 
Action: Mouse scrolled (339, 315) with delta (0, 0)
Screenshot: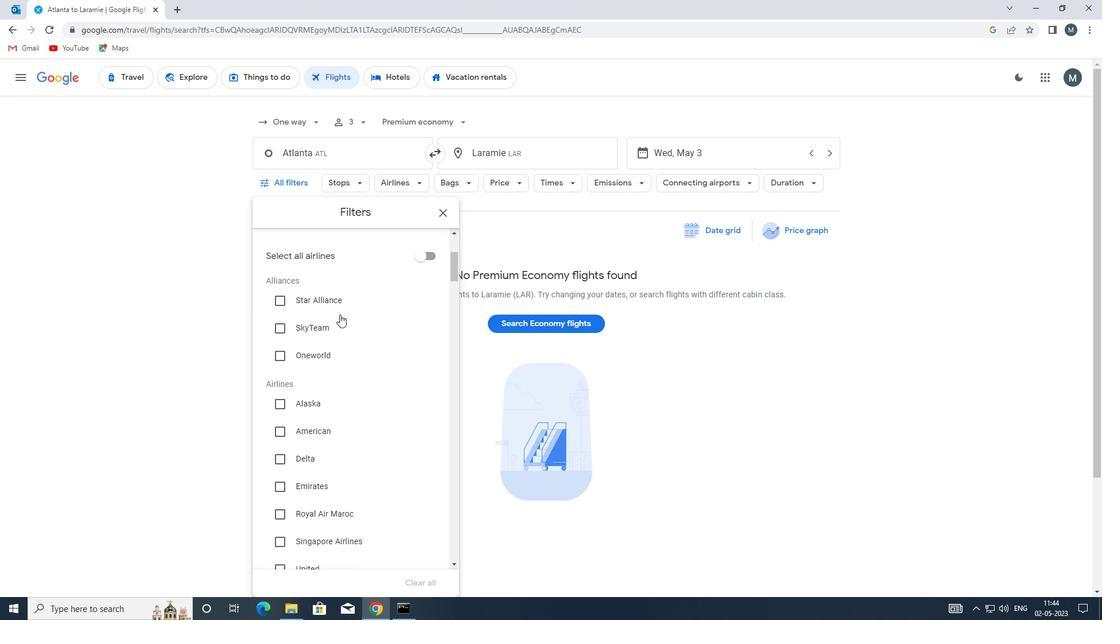 
Action: Mouse moved to (341, 322)
Screenshot: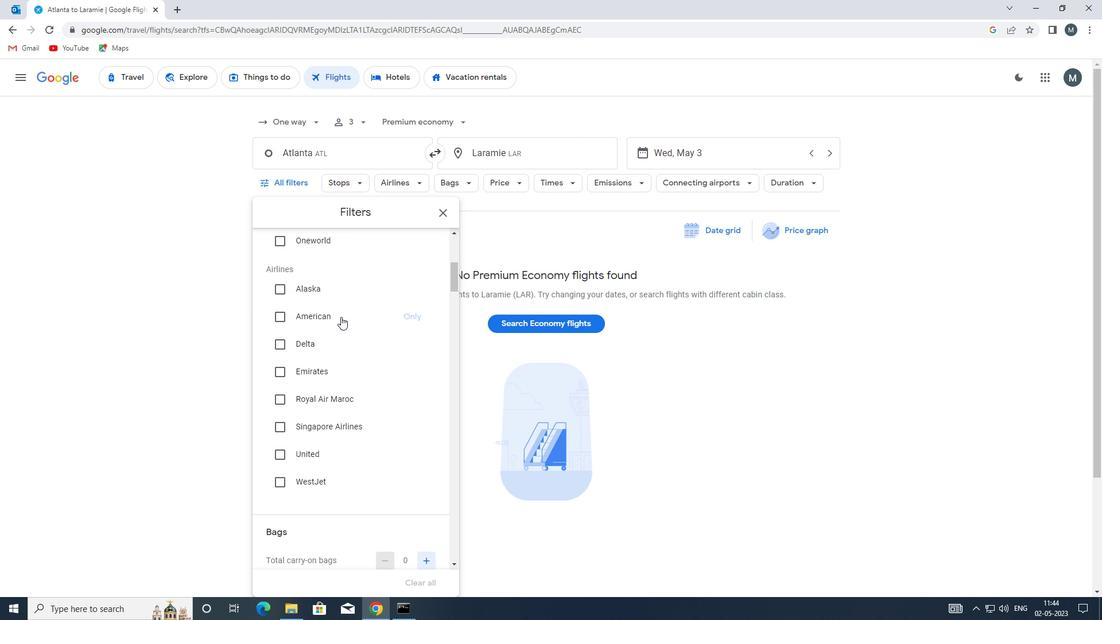 
Action: Mouse scrolled (341, 321) with delta (0, 0)
Screenshot: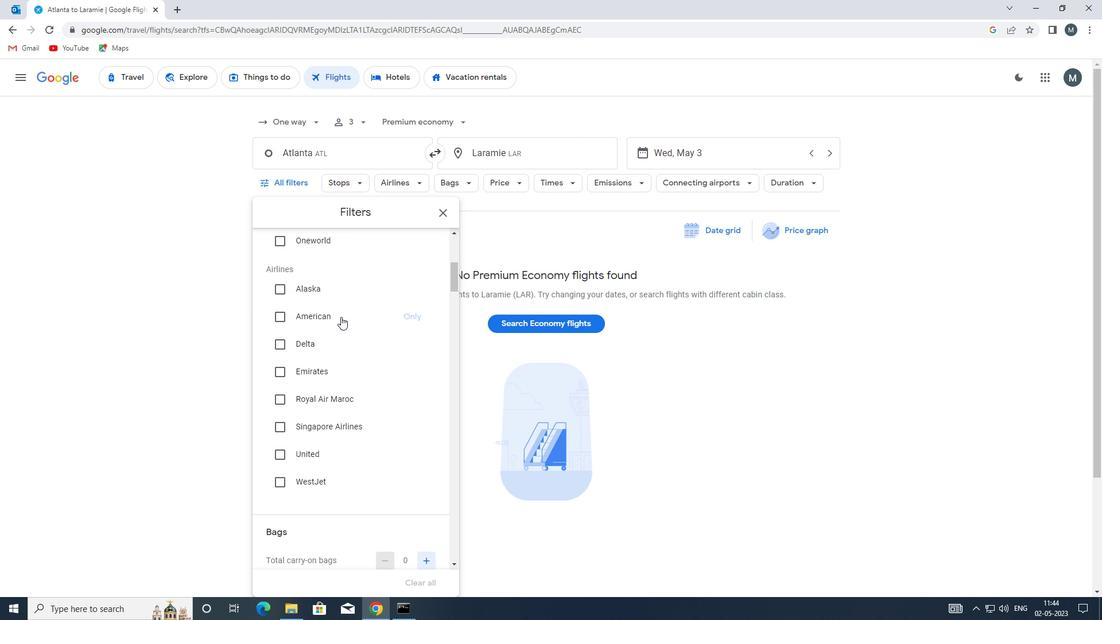 
Action: Mouse moved to (279, 396)
Screenshot: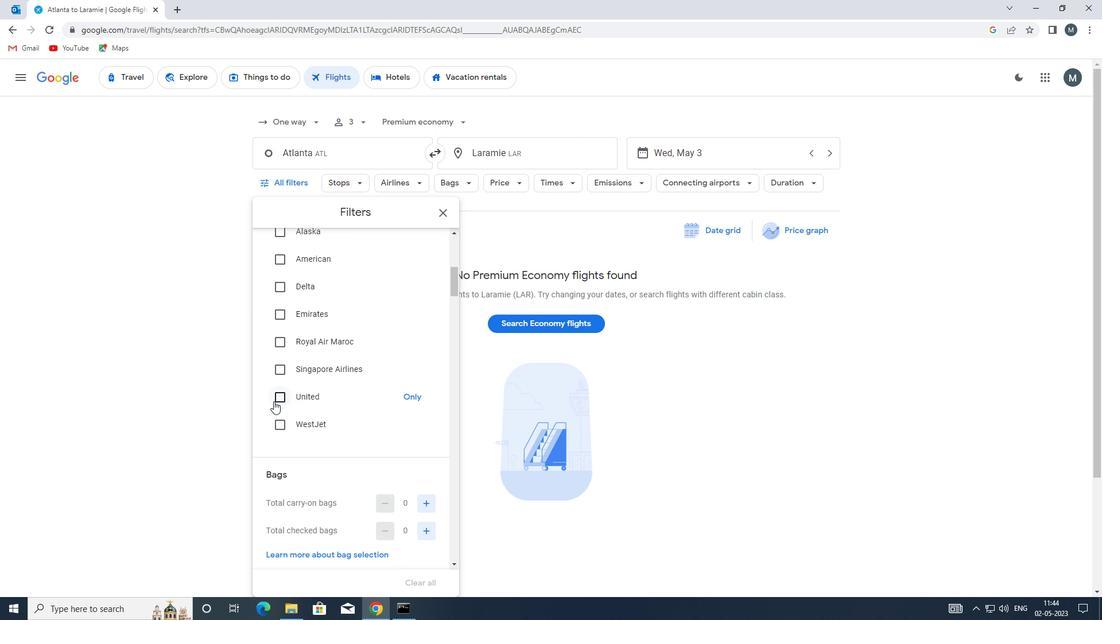 
Action: Mouse pressed left at (279, 396)
Screenshot: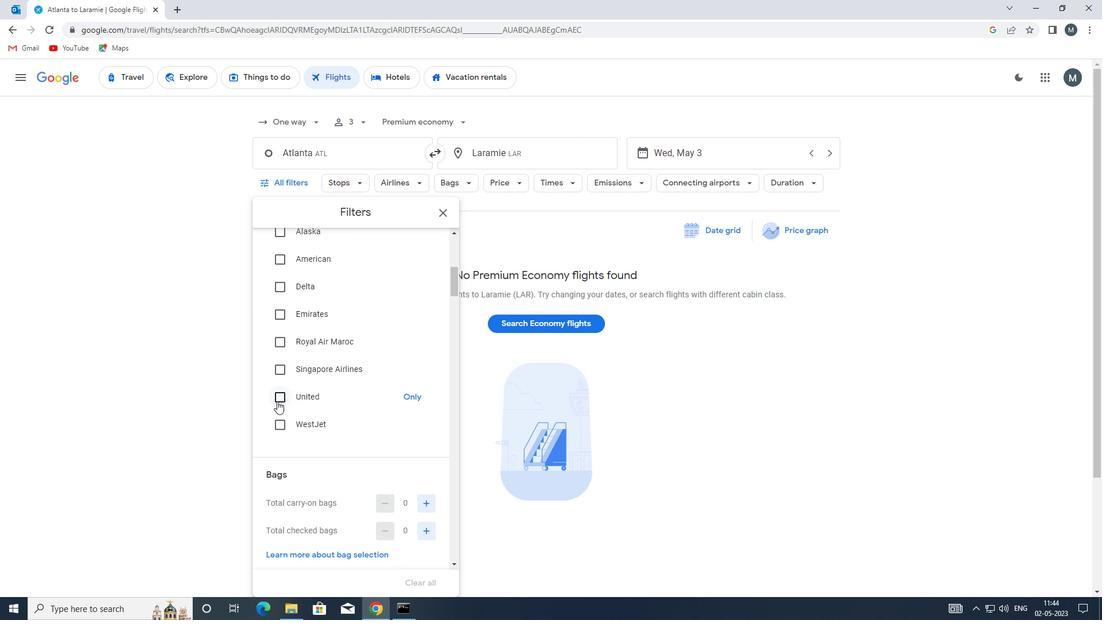 
Action: Mouse moved to (367, 365)
Screenshot: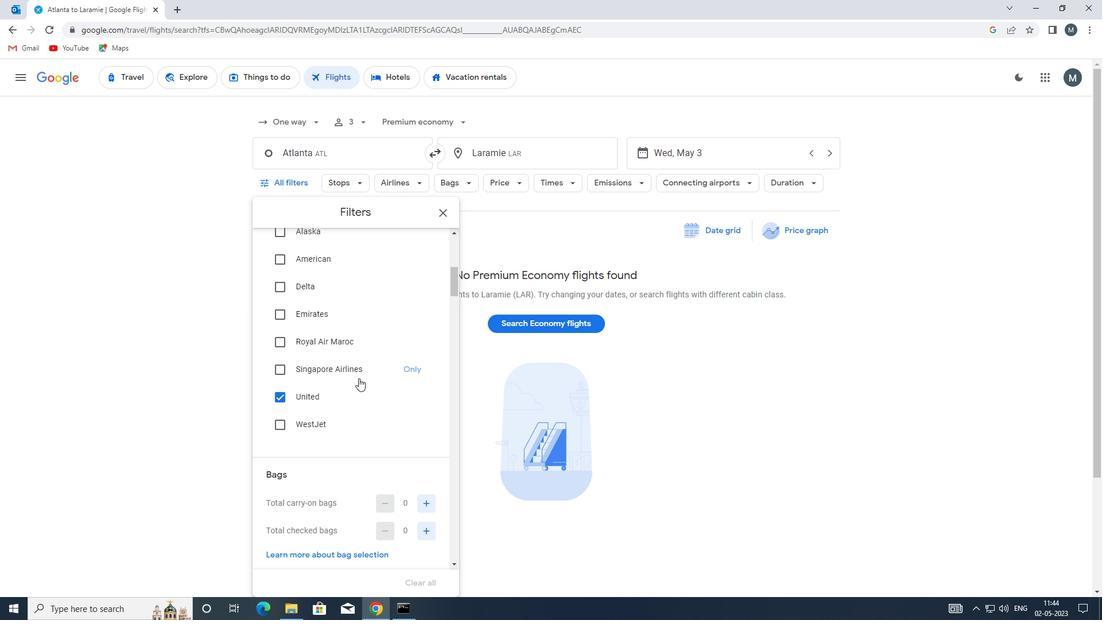 
Action: Mouse scrolled (367, 364) with delta (0, 0)
Screenshot: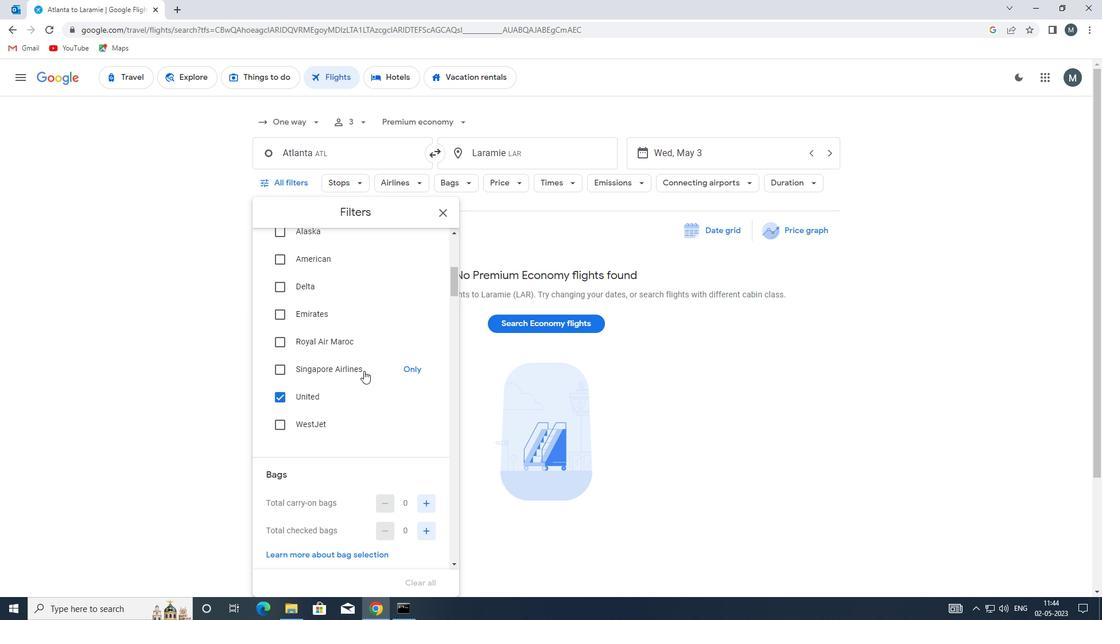 
Action: Mouse scrolled (367, 364) with delta (0, 0)
Screenshot: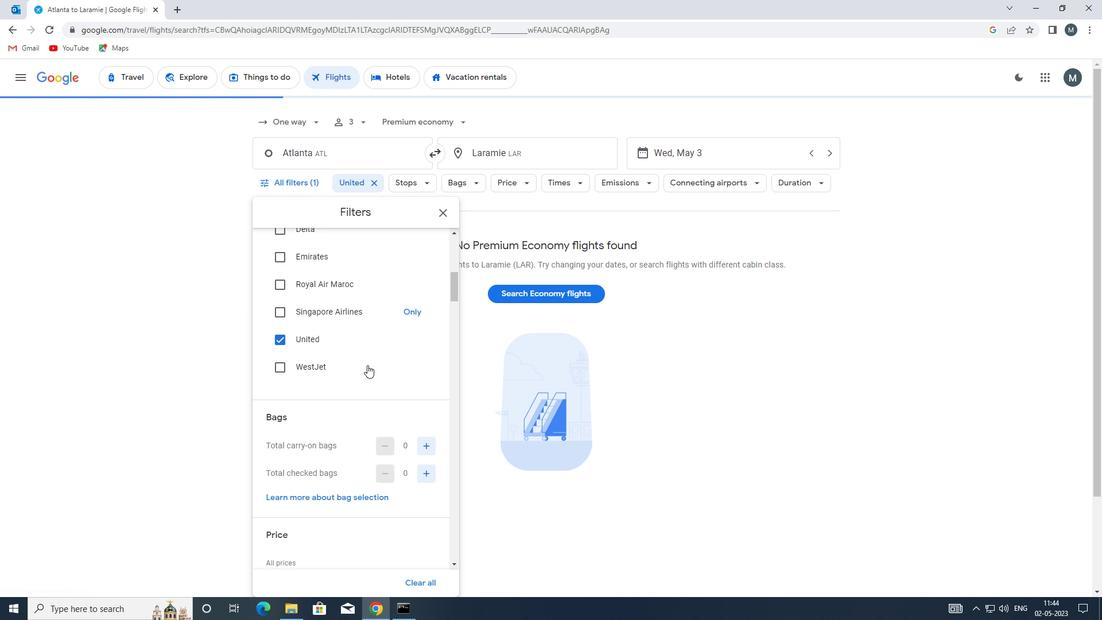 
Action: Mouse scrolled (367, 364) with delta (0, 0)
Screenshot: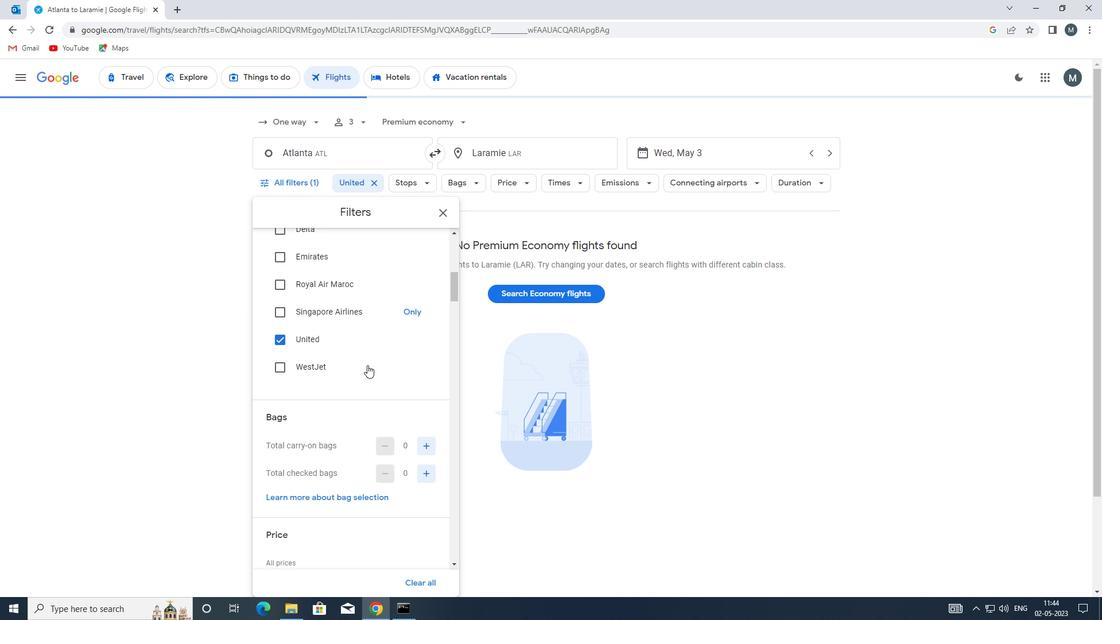 
Action: Mouse moved to (426, 361)
Screenshot: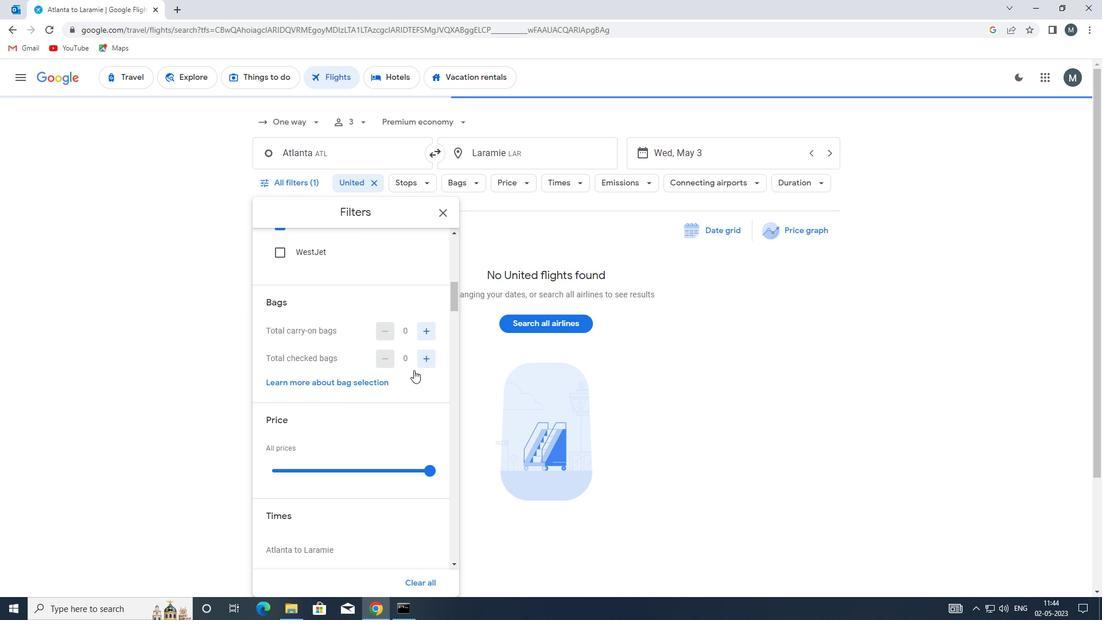 
Action: Mouse pressed left at (426, 361)
Screenshot: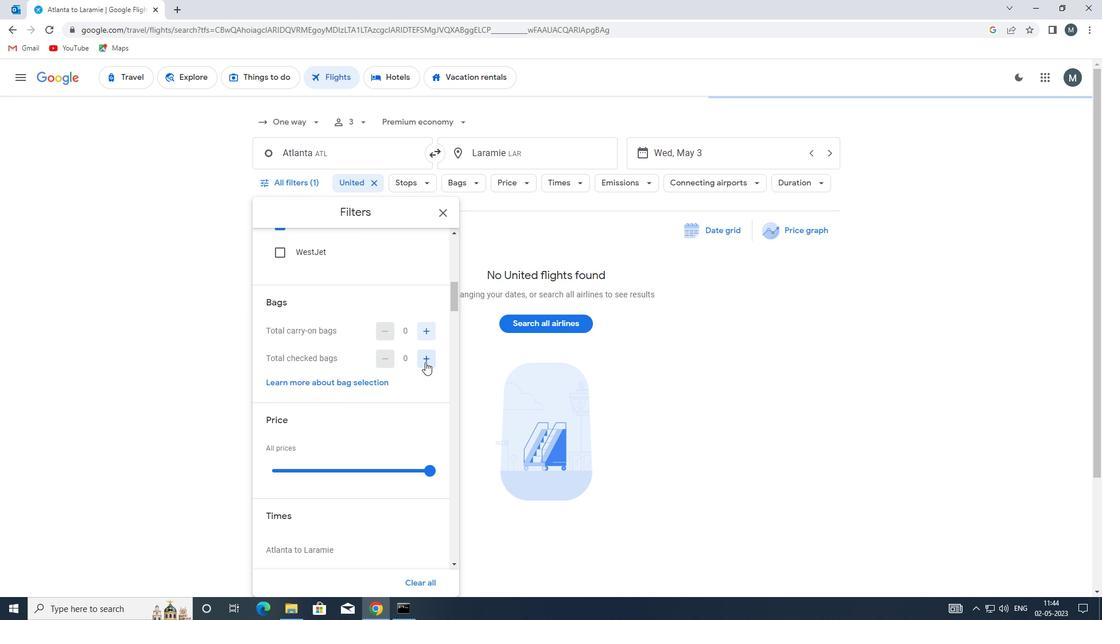 
Action: Mouse moved to (345, 362)
Screenshot: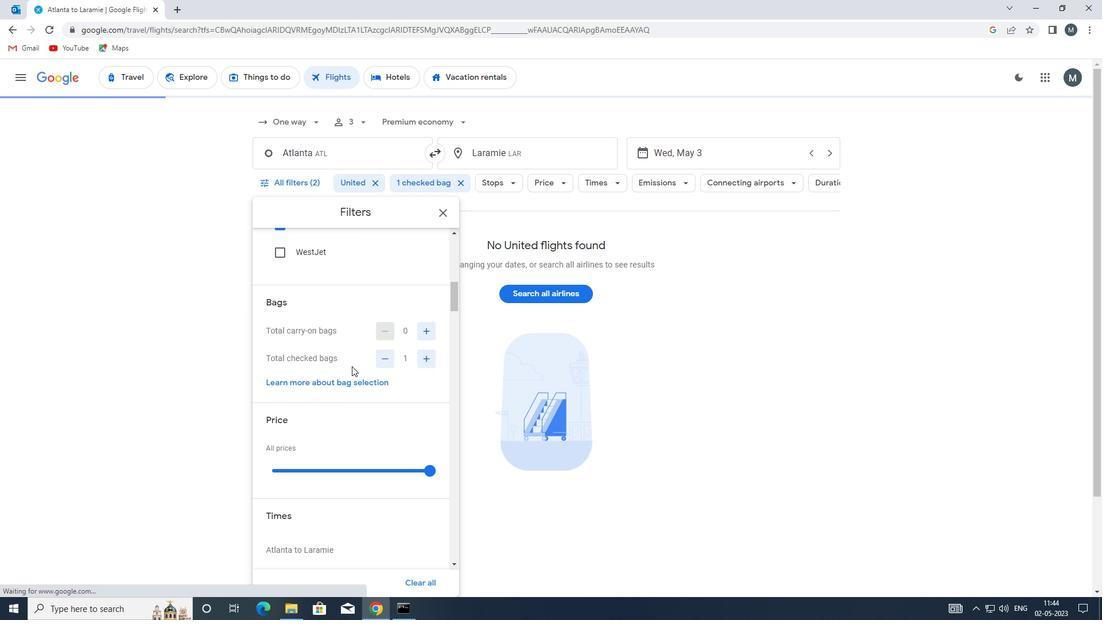 
Action: Mouse scrolled (345, 361) with delta (0, 0)
Screenshot: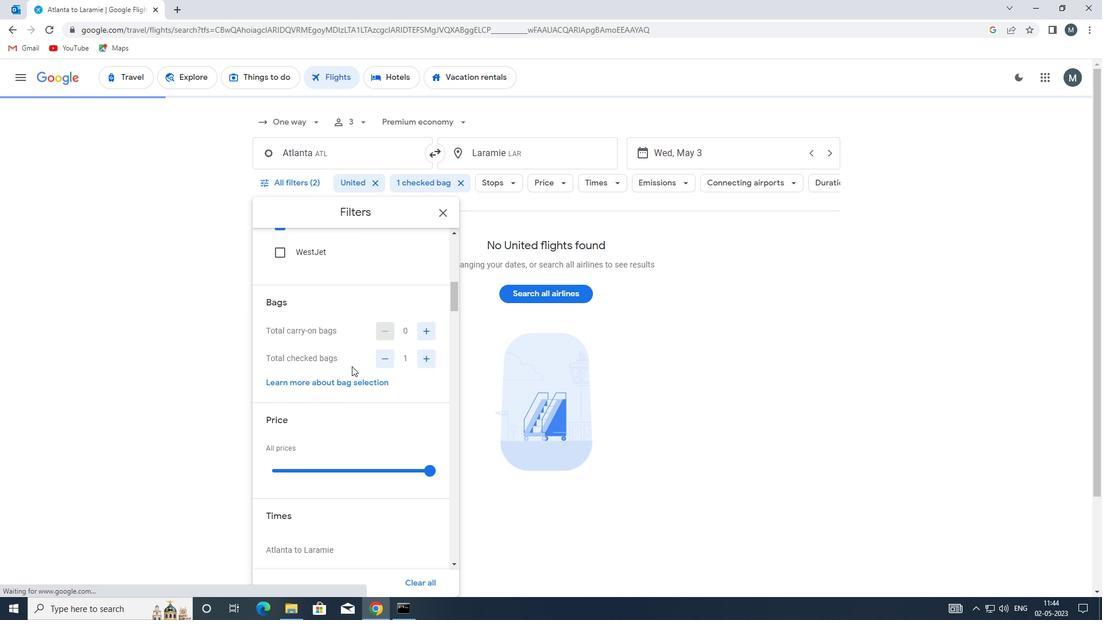 
Action: Mouse moved to (309, 407)
Screenshot: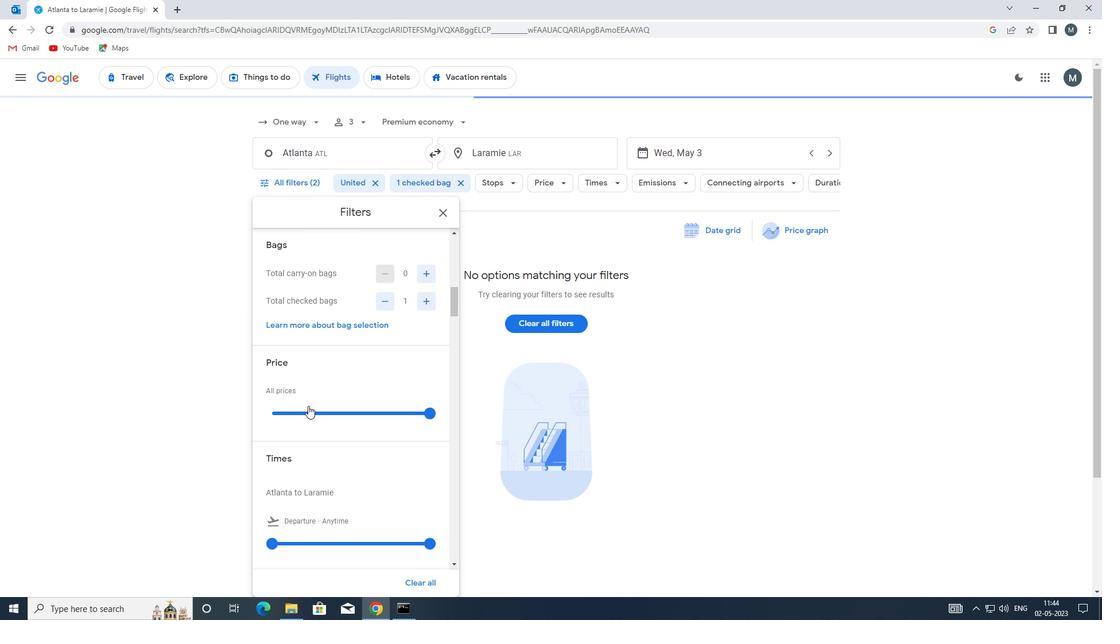 
Action: Mouse pressed left at (309, 407)
Screenshot: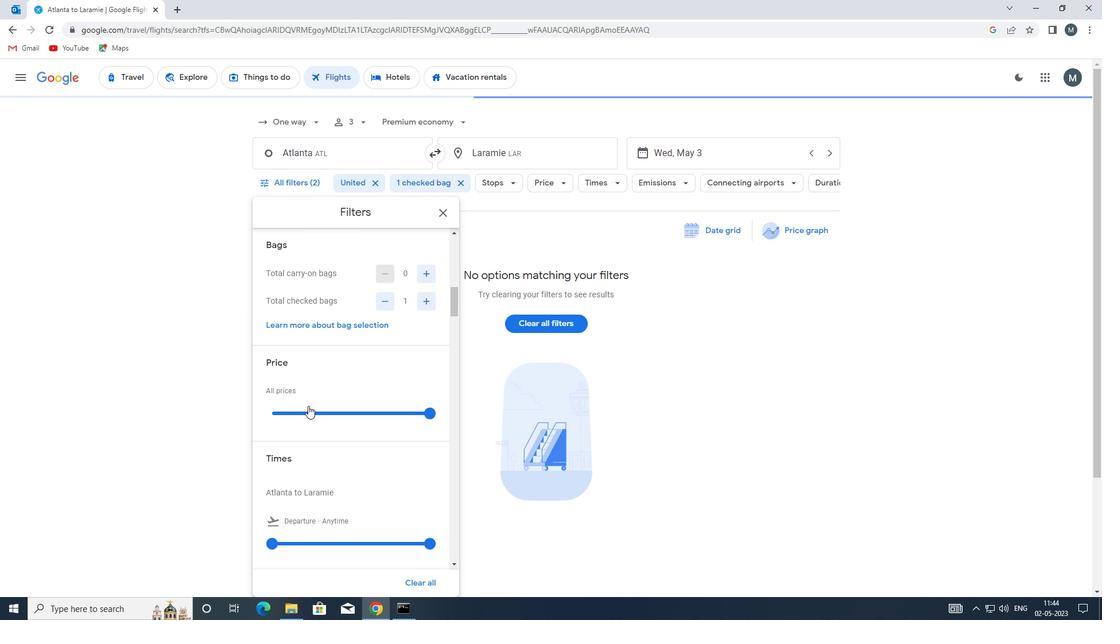 
Action: Mouse moved to (312, 408)
Screenshot: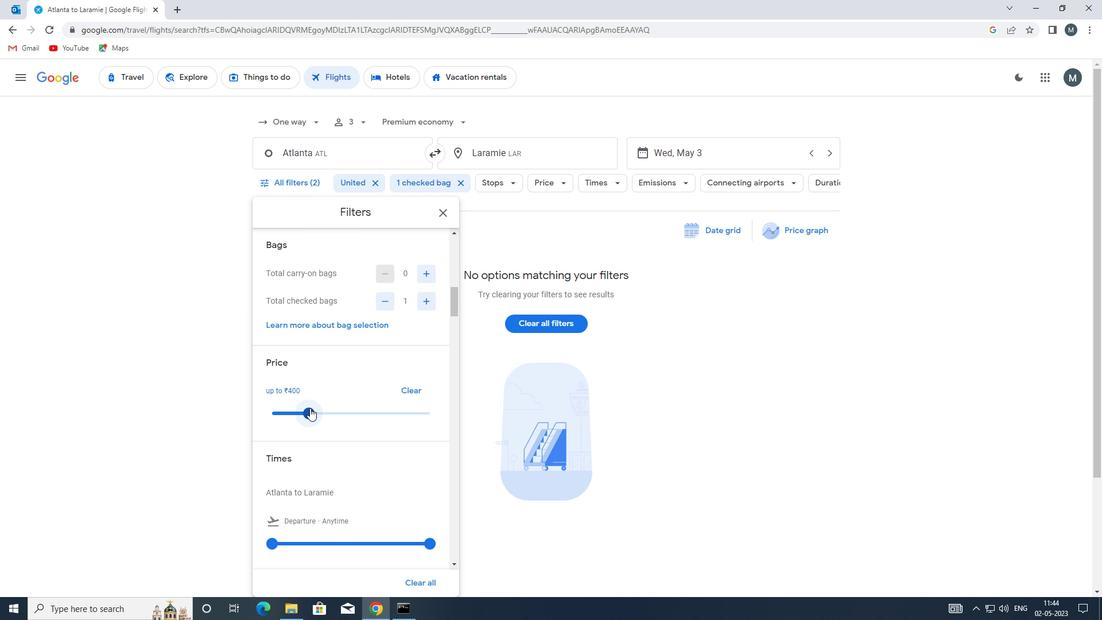 
Action: Mouse pressed left at (312, 408)
Screenshot: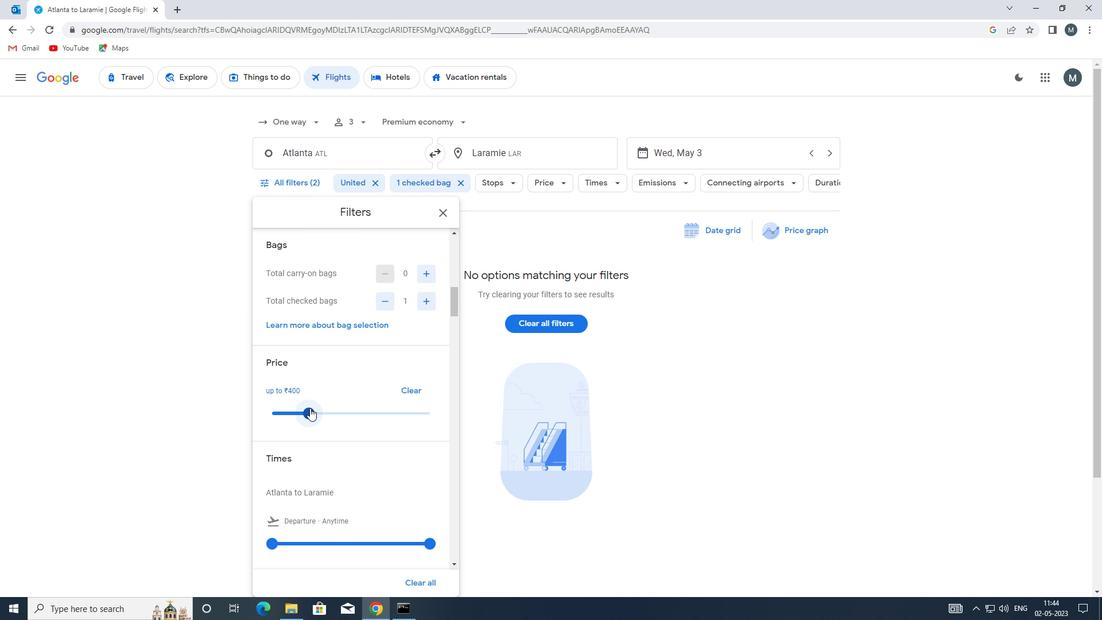 
Action: Mouse moved to (363, 361)
Screenshot: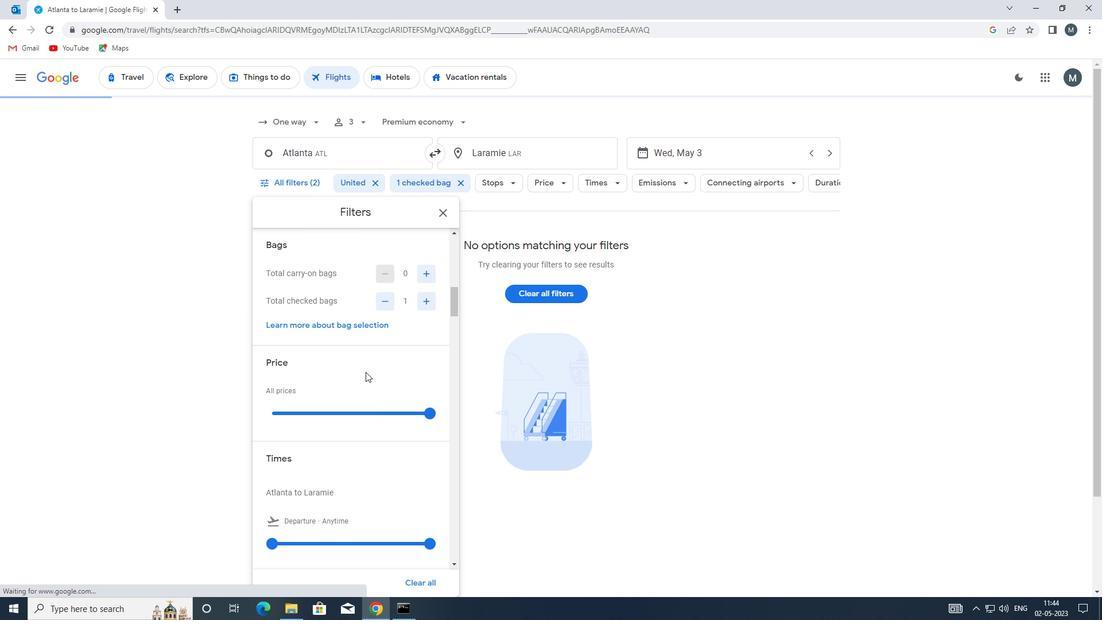 
Action: Mouse scrolled (363, 361) with delta (0, 0)
Screenshot: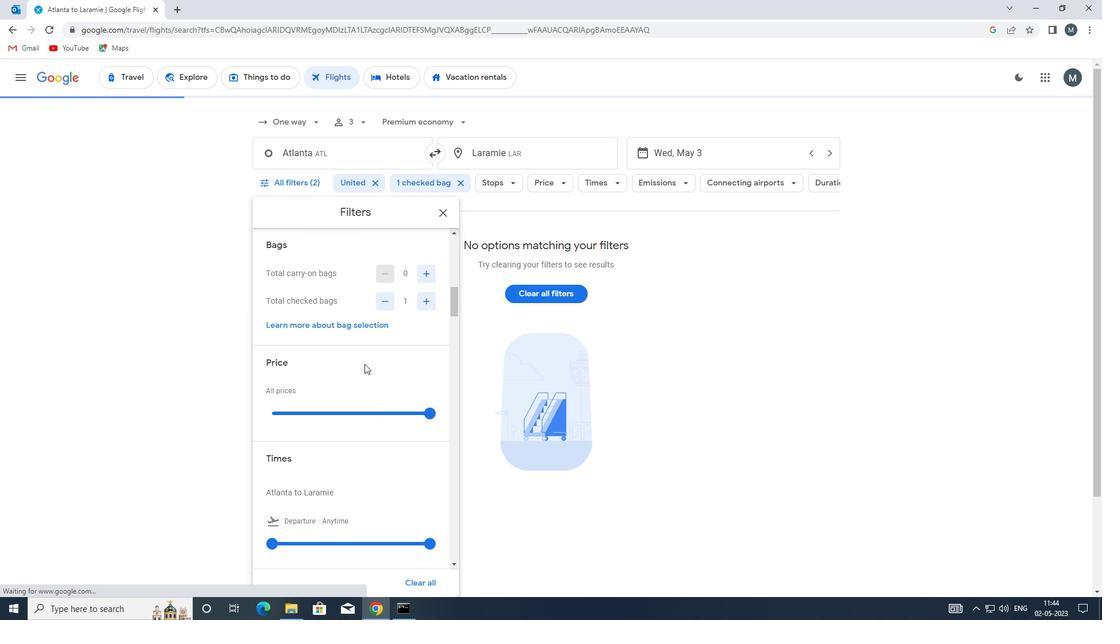 
Action: Mouse moved to (361, 360)
Screenshot: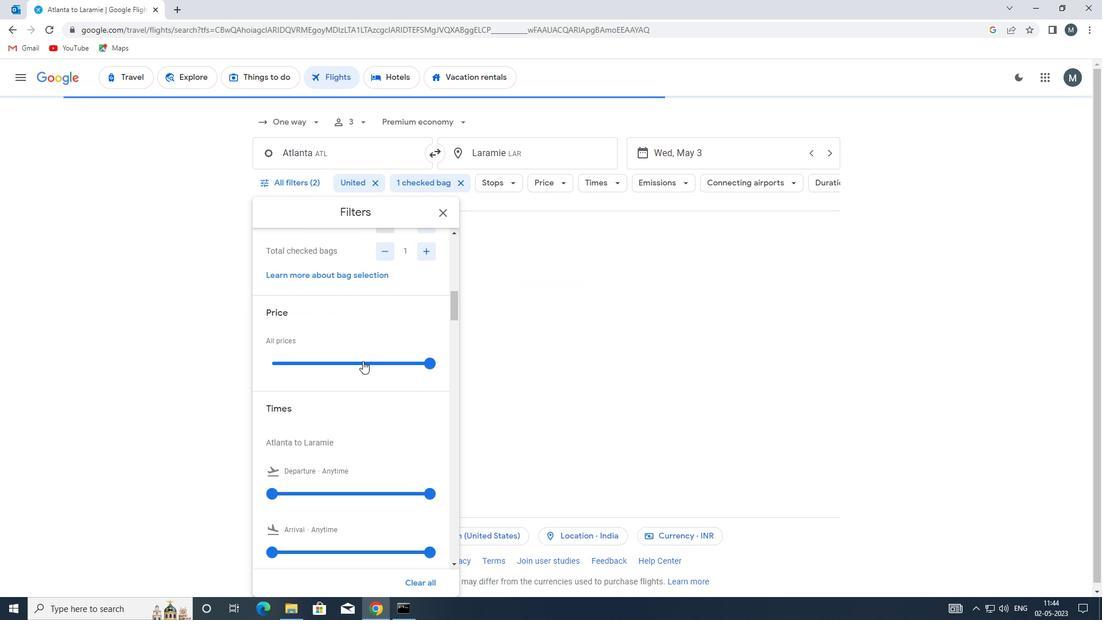 
Action: Mouse scrolled (361, 359) with delta (0, 0)
Screenshot: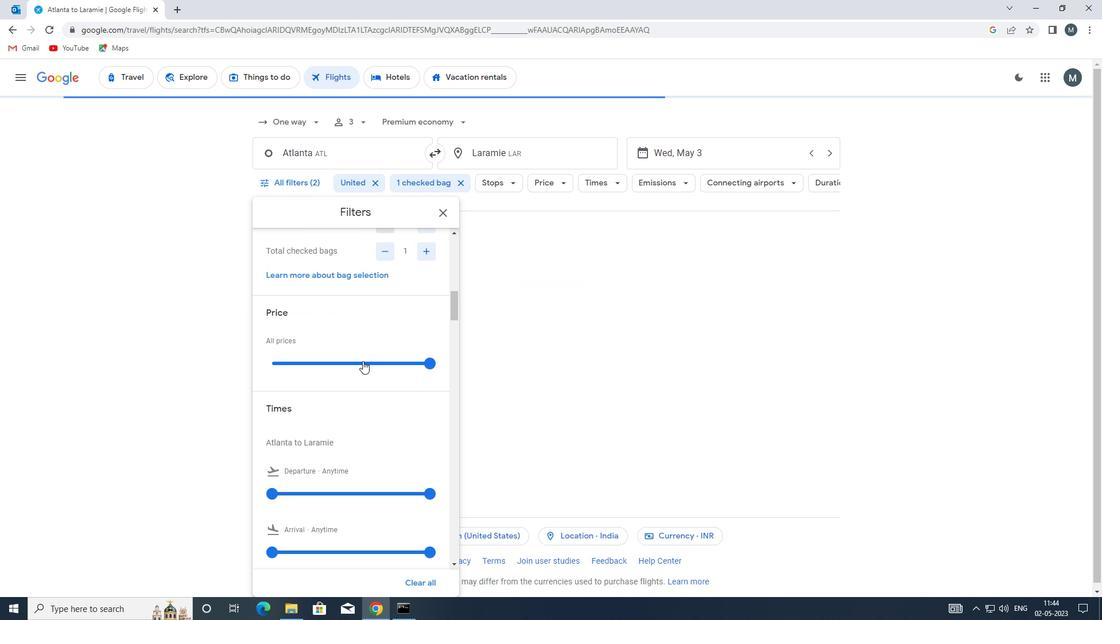
Action: Mouse moved to (355, 362)
Screenshot: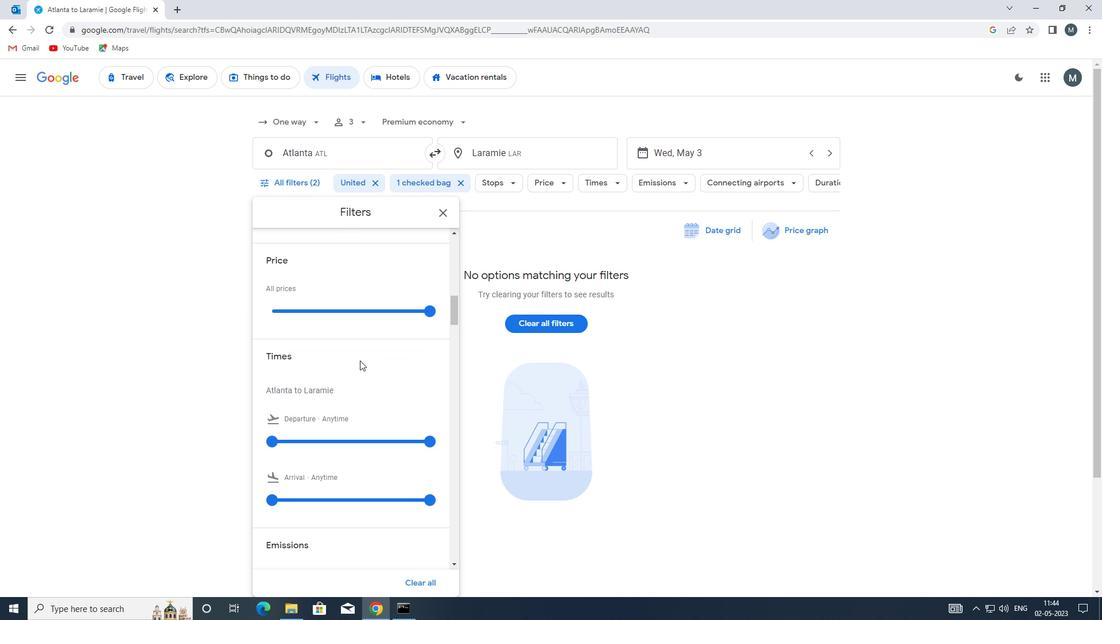 
Action: Mouse scrolled (355, 361) with delta (0, 0)
Screenshot: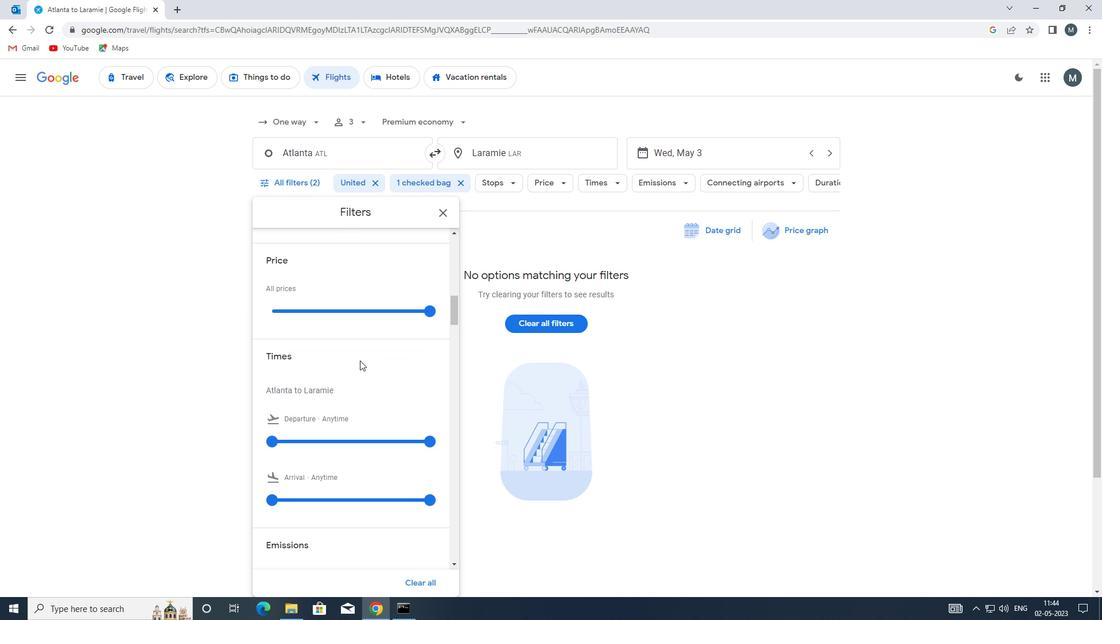 
Action: Mouse moved to (264, 364)
Screenshot: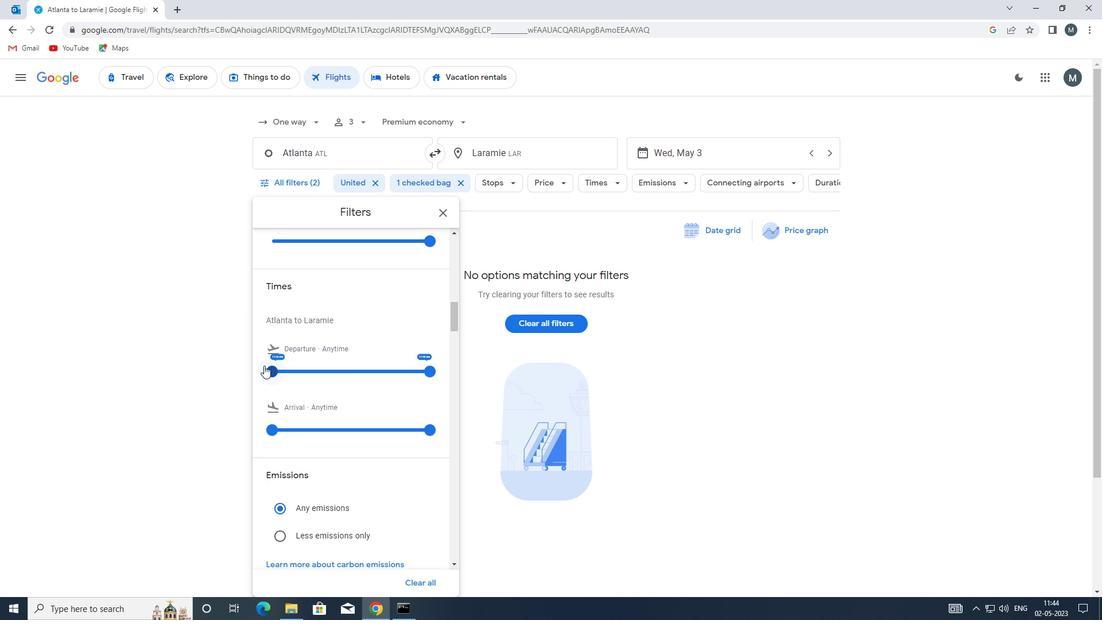 
Action: Mouse pressed left at (264, 364)
Screenshot: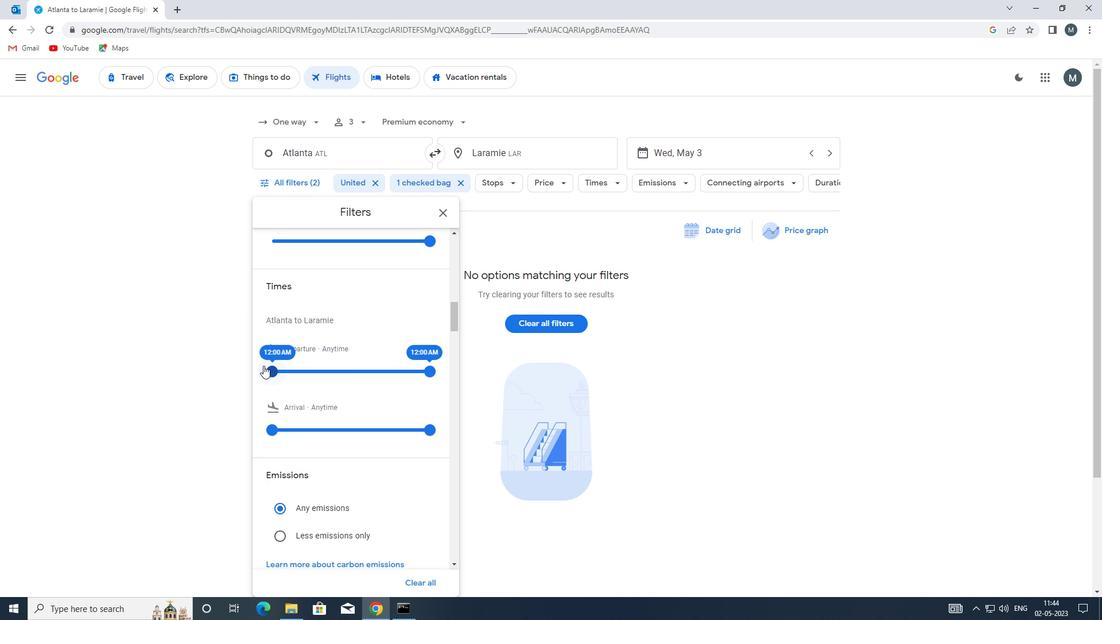 
Action: Mouse moved to (427, 368)
Screenshot: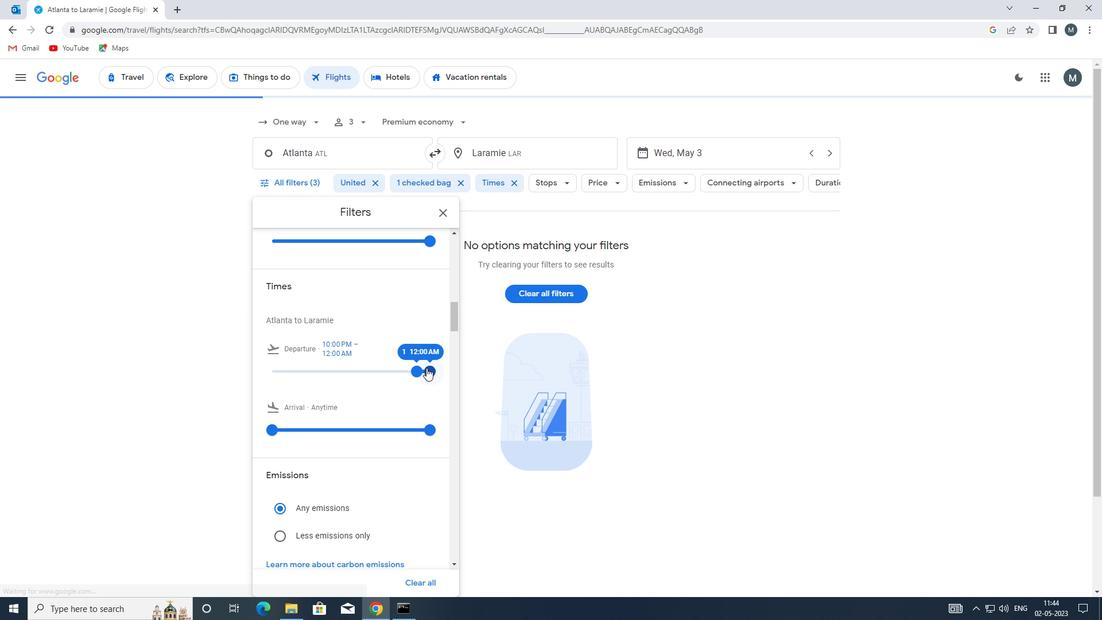
Action: Mouse pressed left at (427, 368)
Screenshot: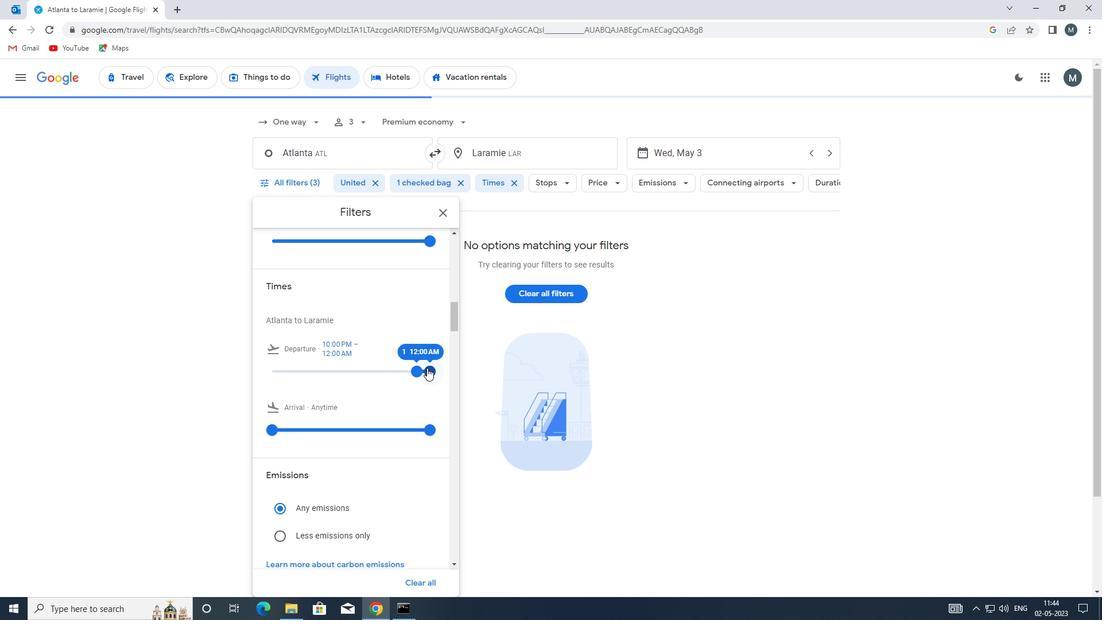 
Action: Mouse moved to (421, 368)
Screenshot: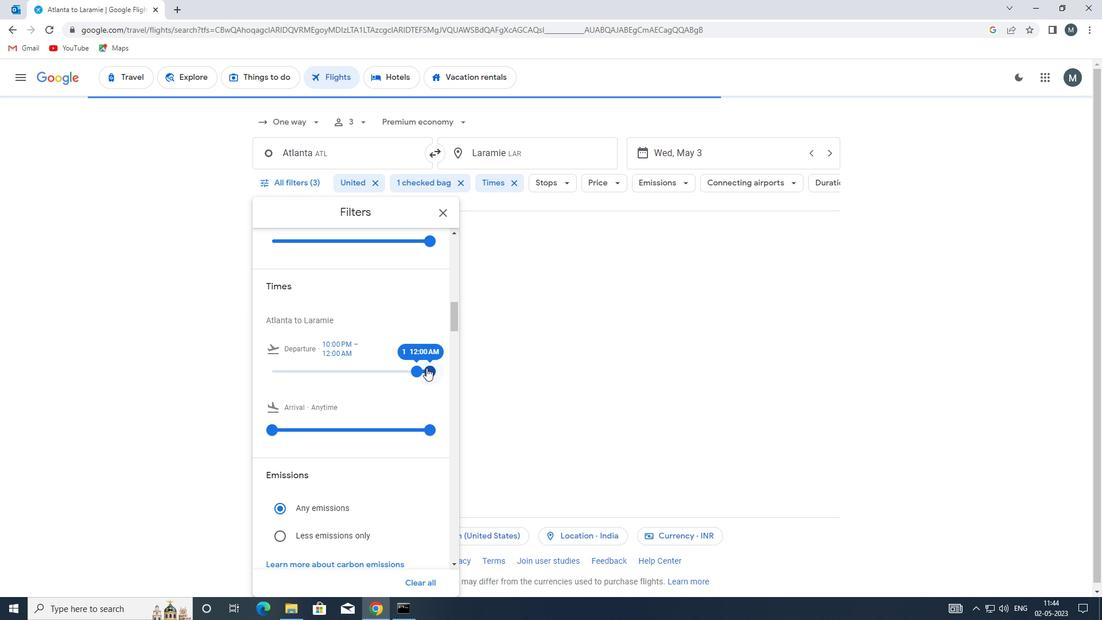 
Action: Mouse pressed left at (421, 368)
Screenshot: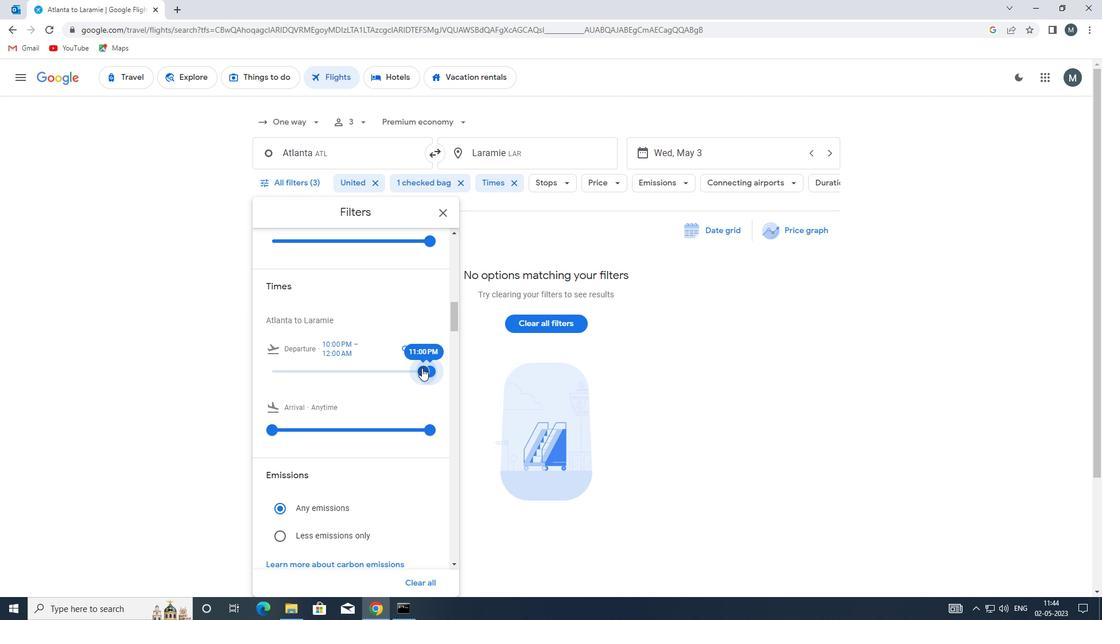 
Action: Mouse moved to (420, 368)
Screenshot: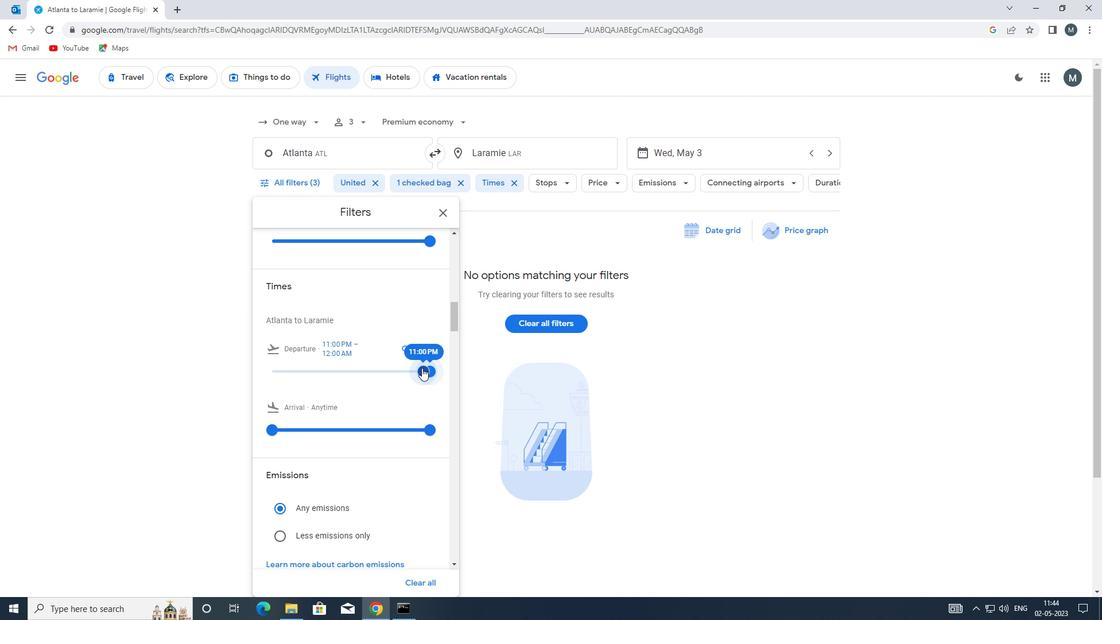 
Action: Mouse pressed left at (420, 368)
Screenshot: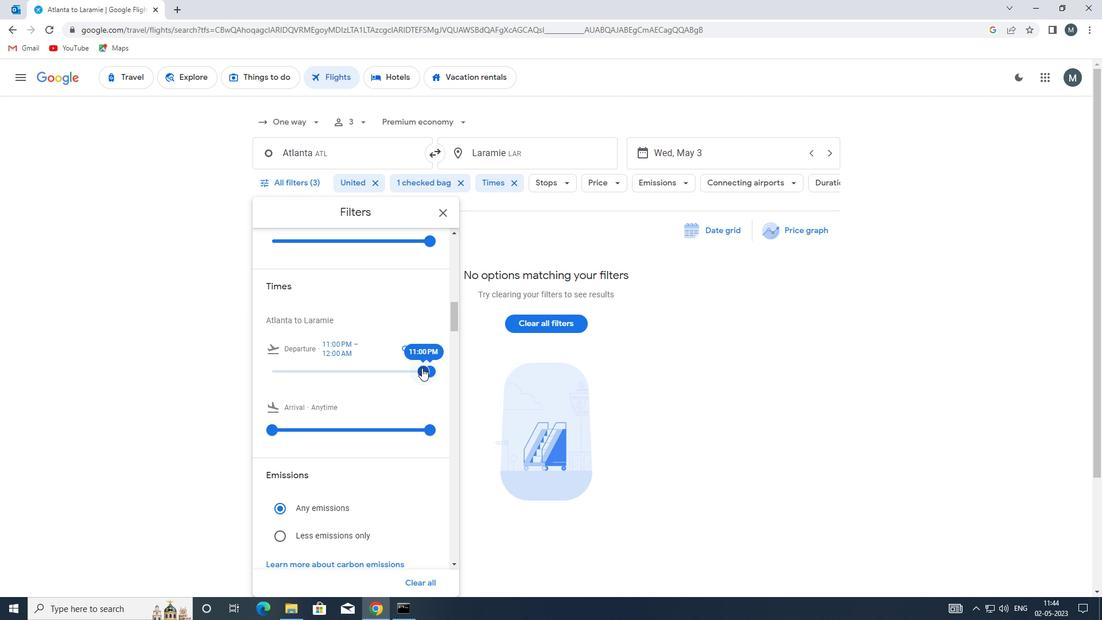 
Action: Mouse pressed left at (420, 368)
Screenshot: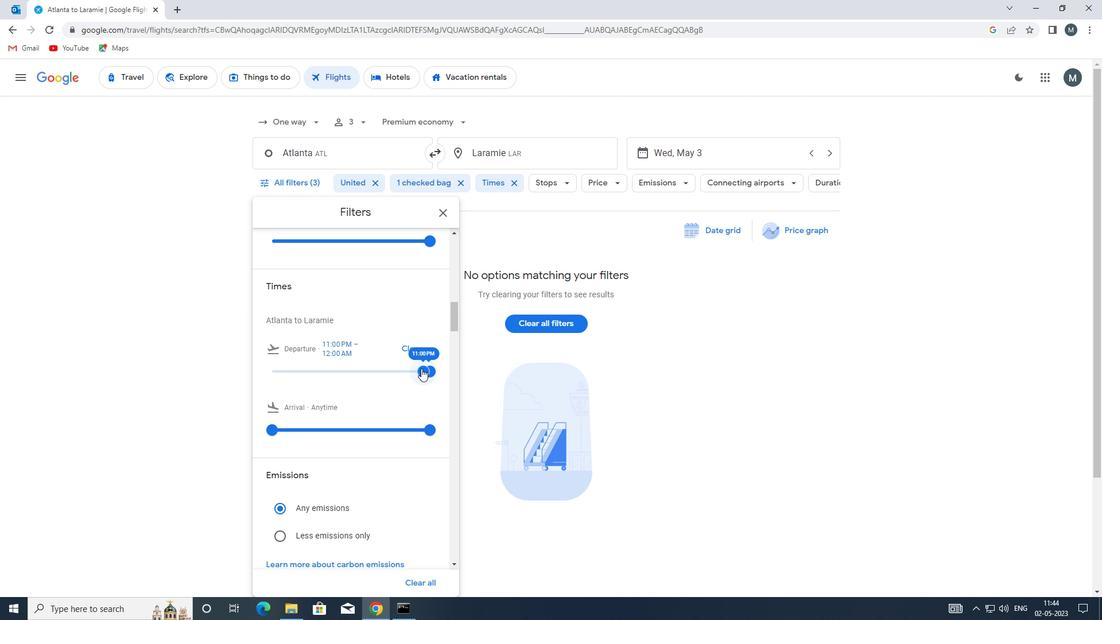 
Action: Mouse moved to (426, 370)
Screenshot: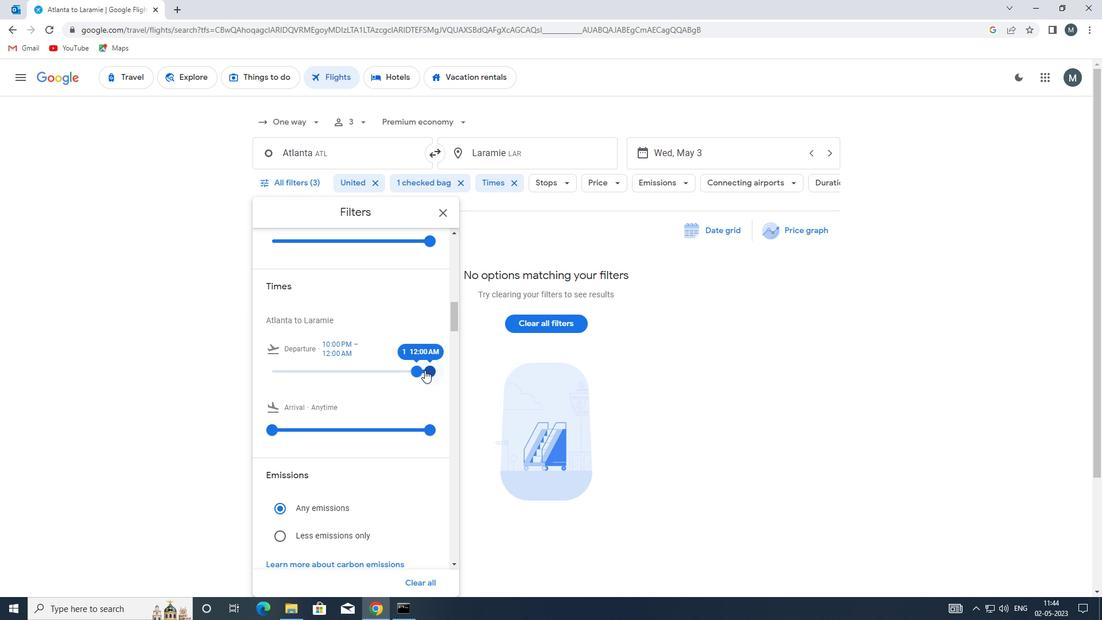 
Action: Mouse pressed left at (426, 370)
Screenshot: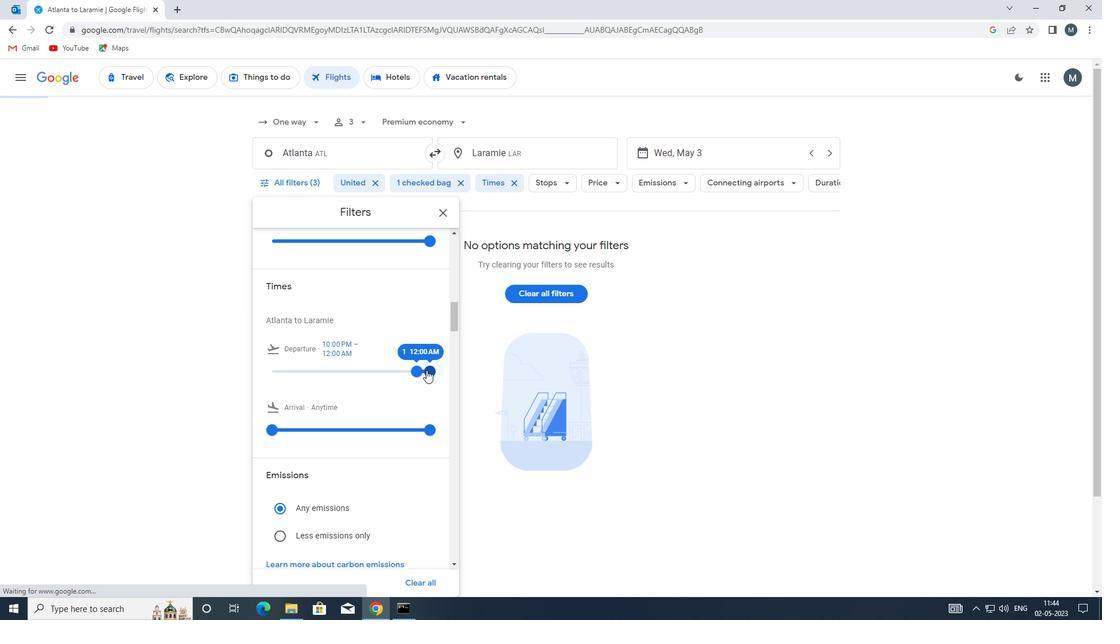 
Action: Mouse moved to (412, 369)
Screenshot: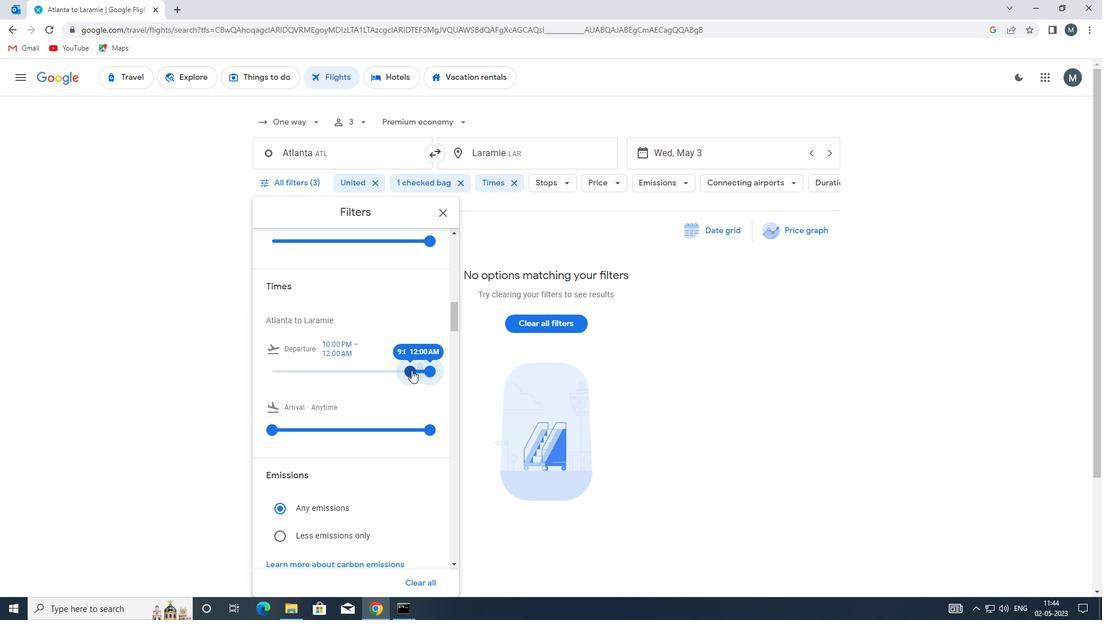 
Action: Mouse pressed left at (412, 369)
Screenshot: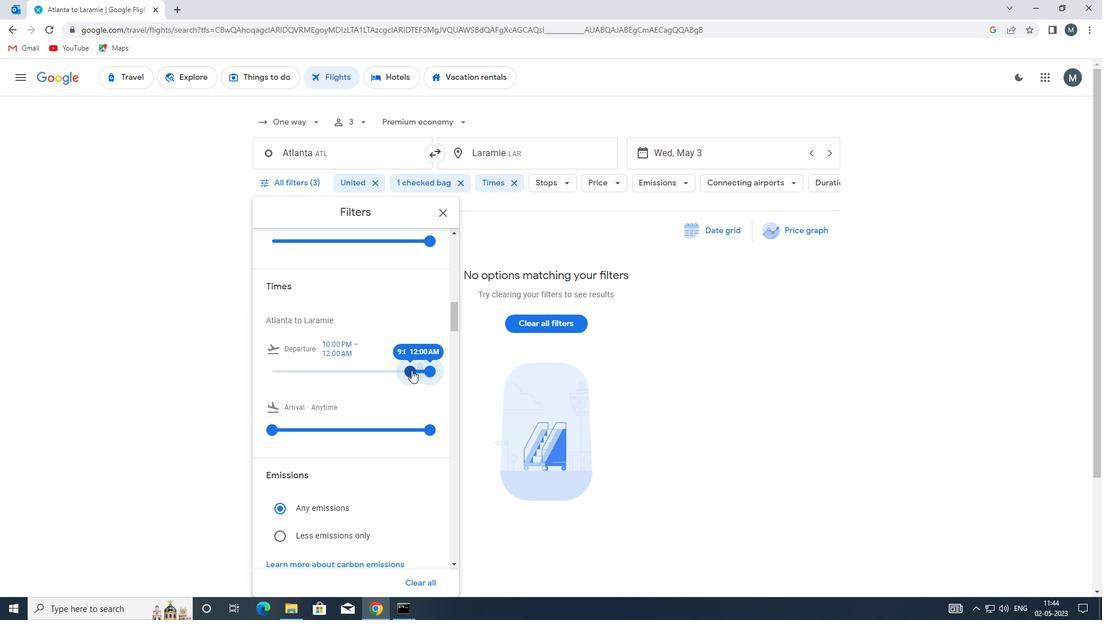 
Action: Mouse moved to (413, 369)
Screenshot: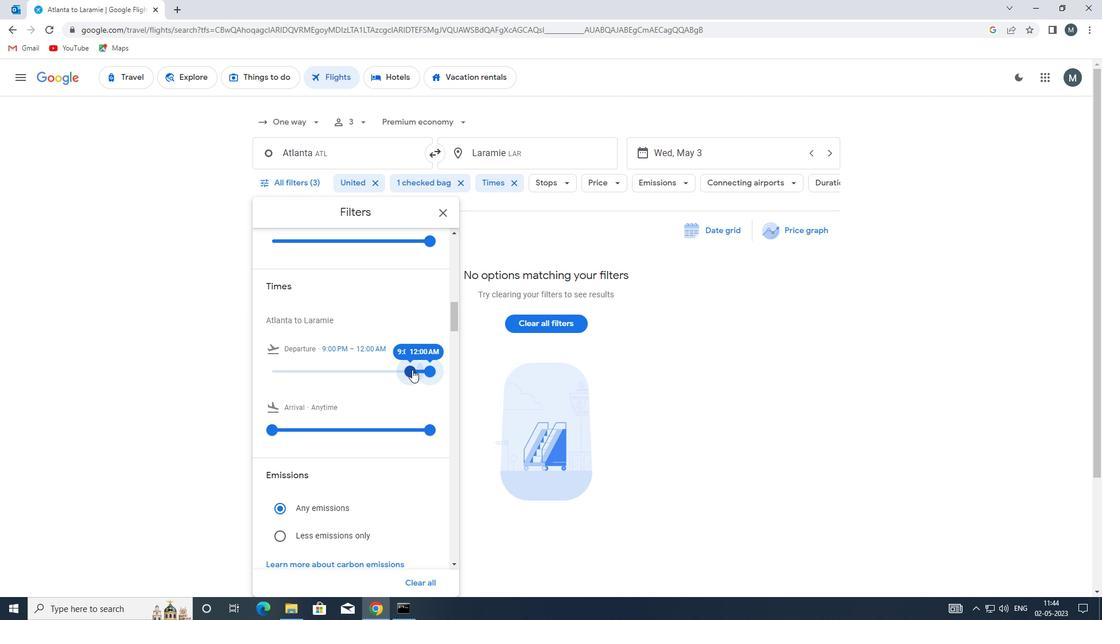 
Action: Mouse pressed left at (413, 369)
Screenshot: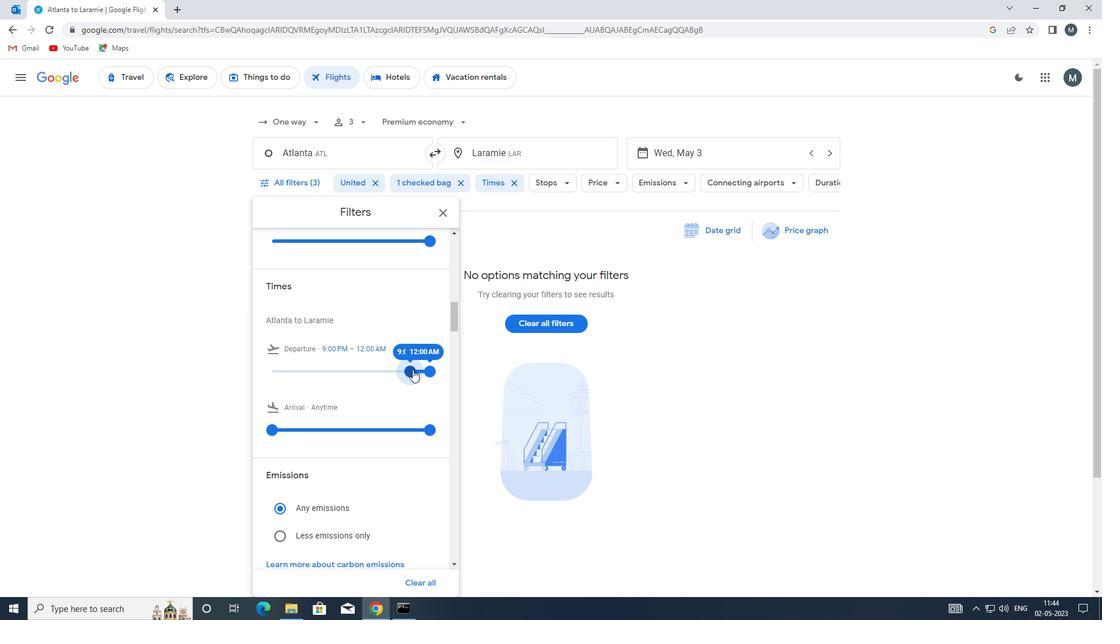 
Action: Mouse moved to (429, 369)
Screenshot: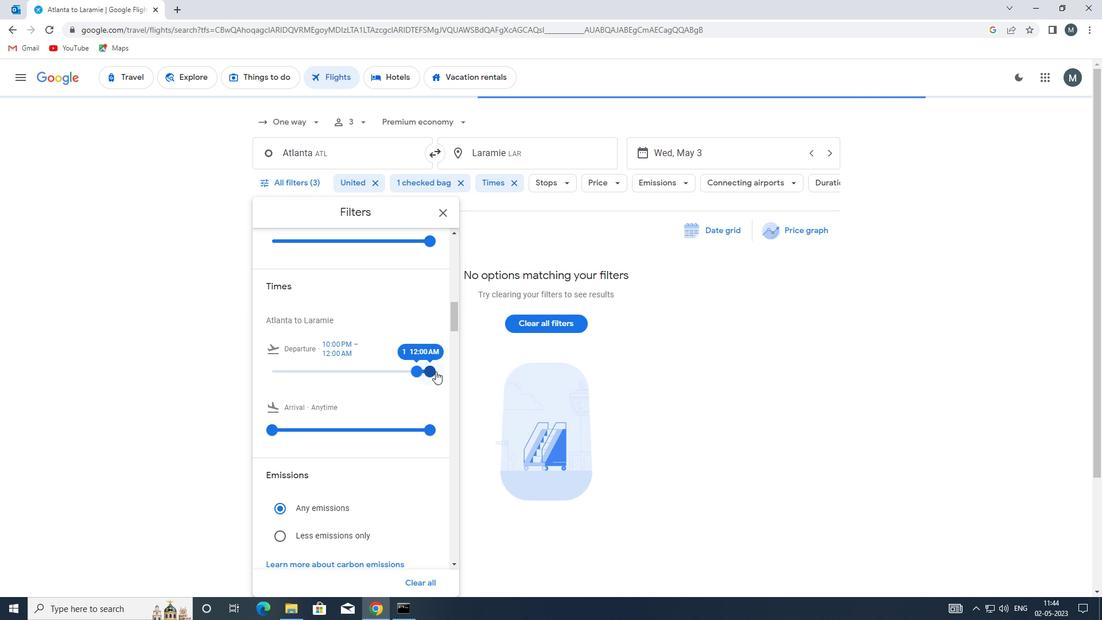 
Action: Mouse pressed left at (429, 369)
Screenshot: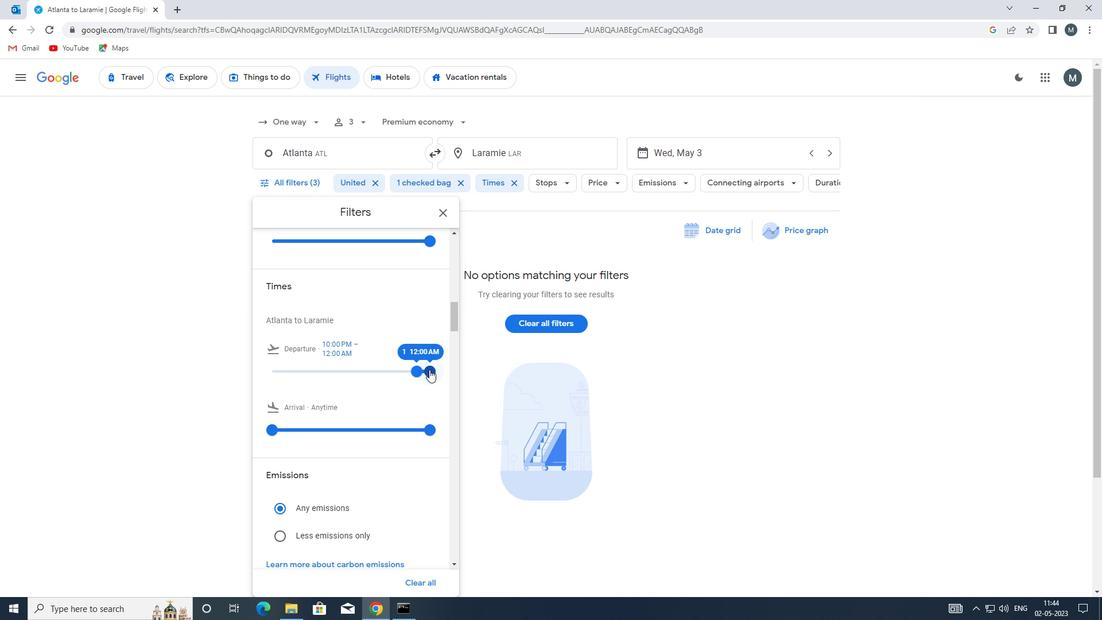 
Action: Mouse moved to (424, 285)
Screenshot: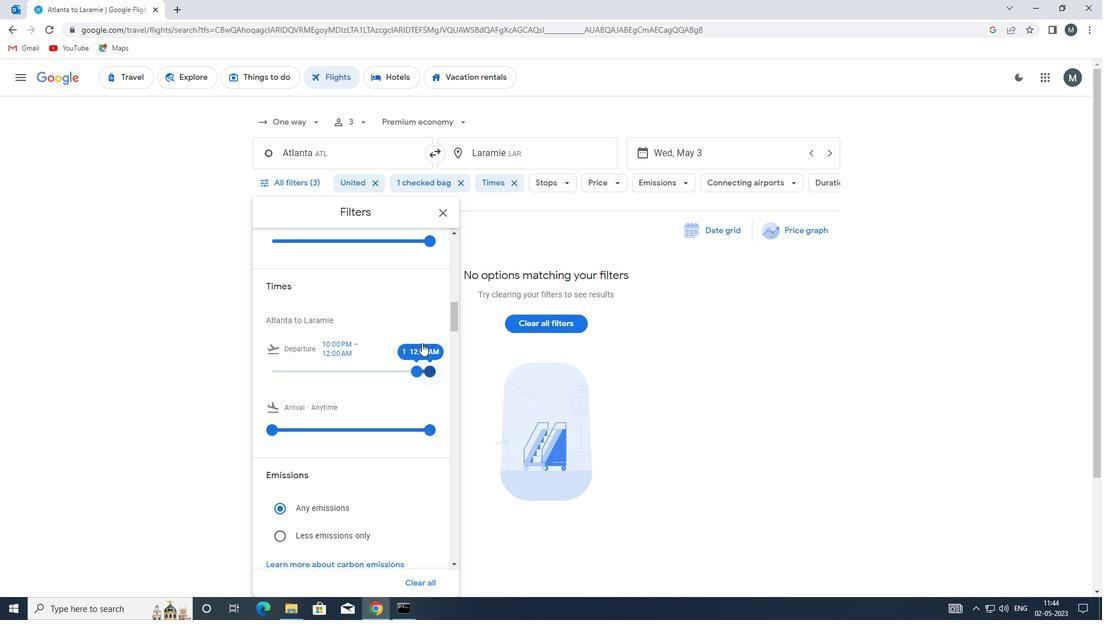 
Action: Mouse scrolled (424, 285) with delta (0, 0)
Screenshot: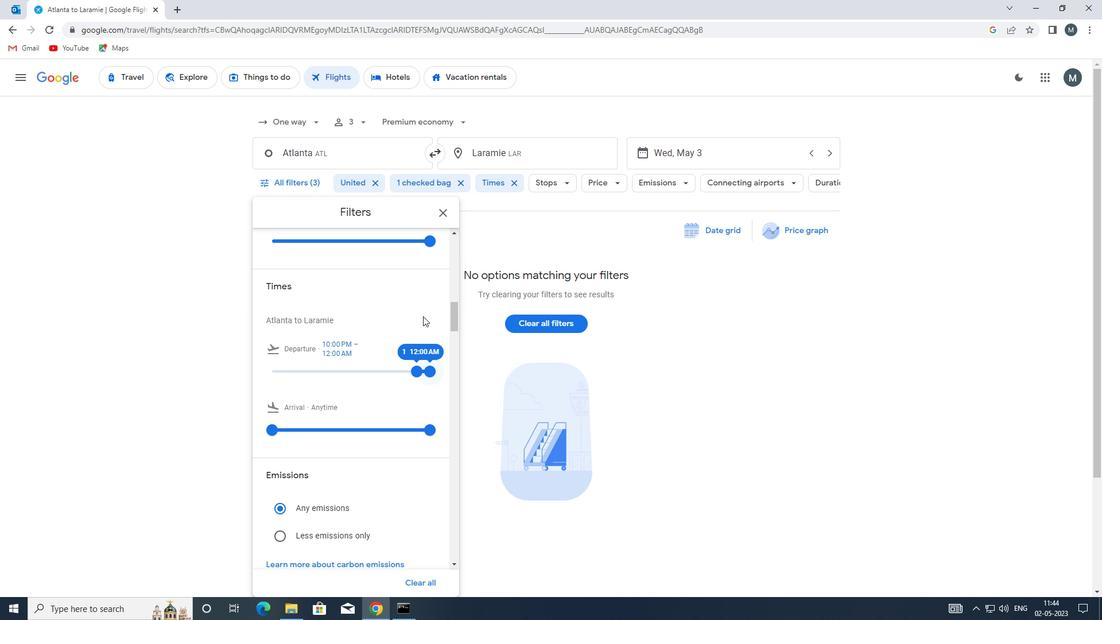 
Action: Mouse scrolled (424, 285) with delta (0, 0)
Screenshot: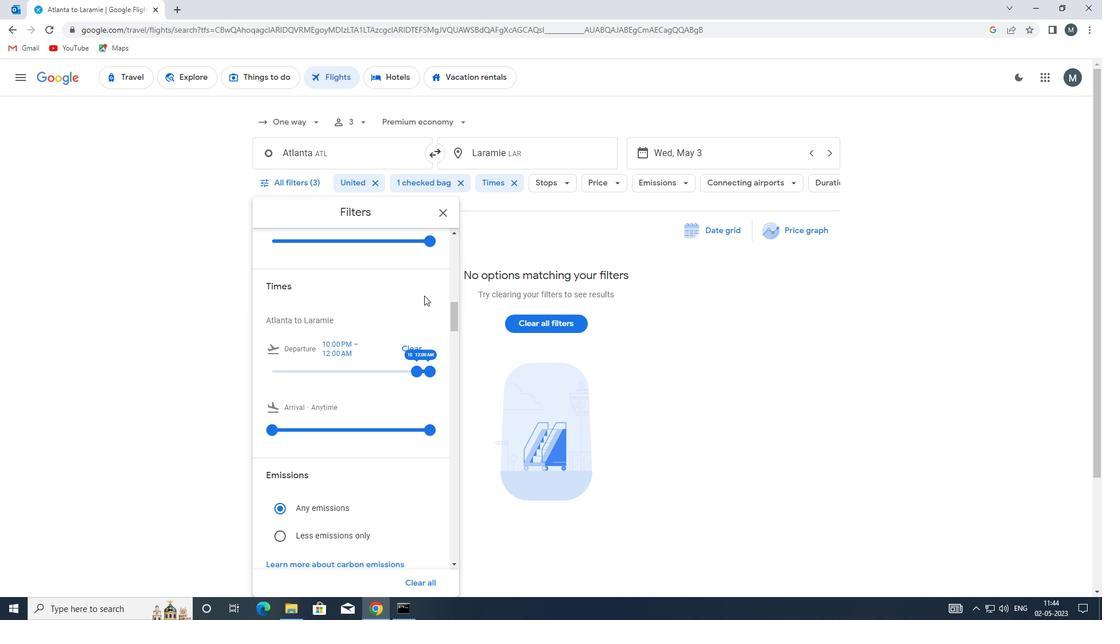 
Action: Mouse moved to (440, 210)
Screenshot: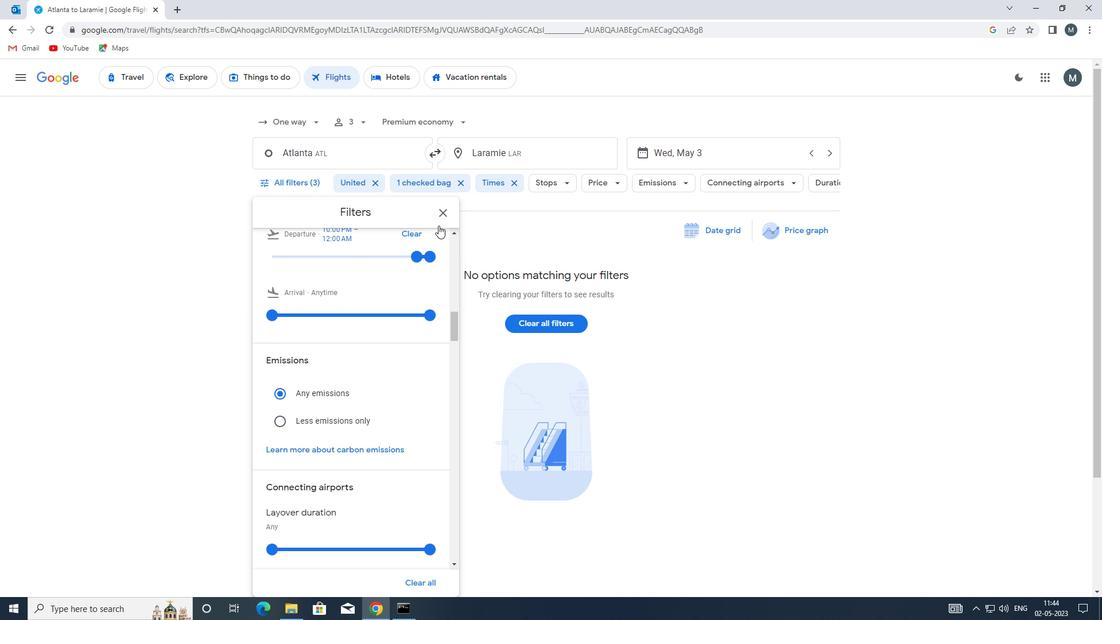 
Action: Mouse pressed left at (440, 210)
Screenshot: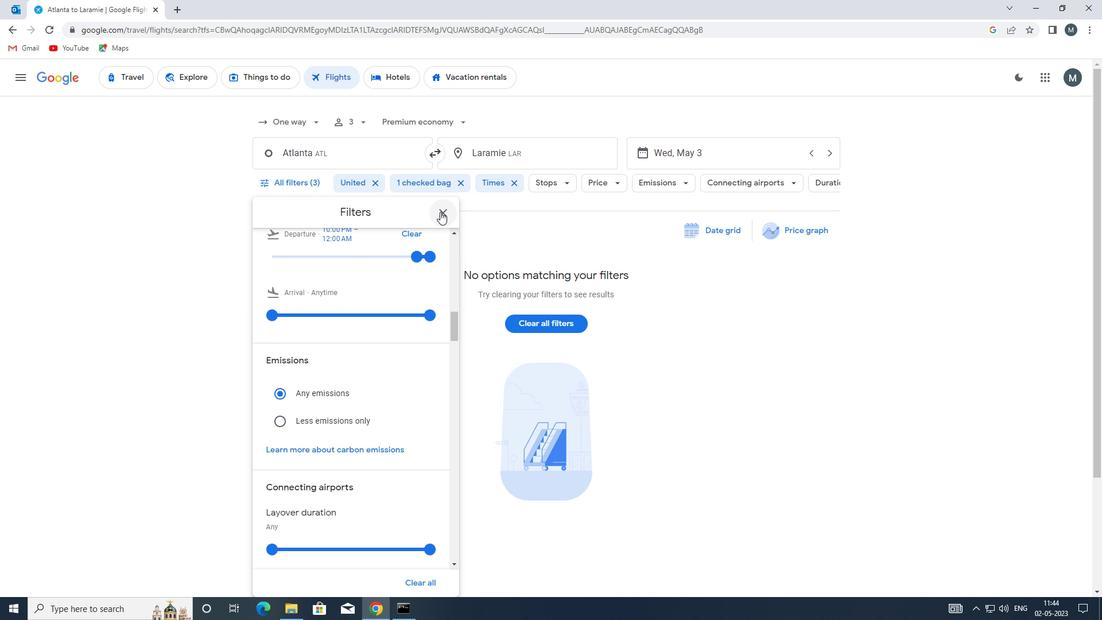 
